 Task: Search one way flight ticket for 2 adults, 4 children and 1 infant on lap in business from Portland: Portland International Jetport to Indianapolis: Indianapolis International Airport on 8-5-2023. Choice of flights is Delta. Price is upto 88000. Outbound departure time preference is 13:00.
Action: Mouse moved to (330, 294)
Screenshot: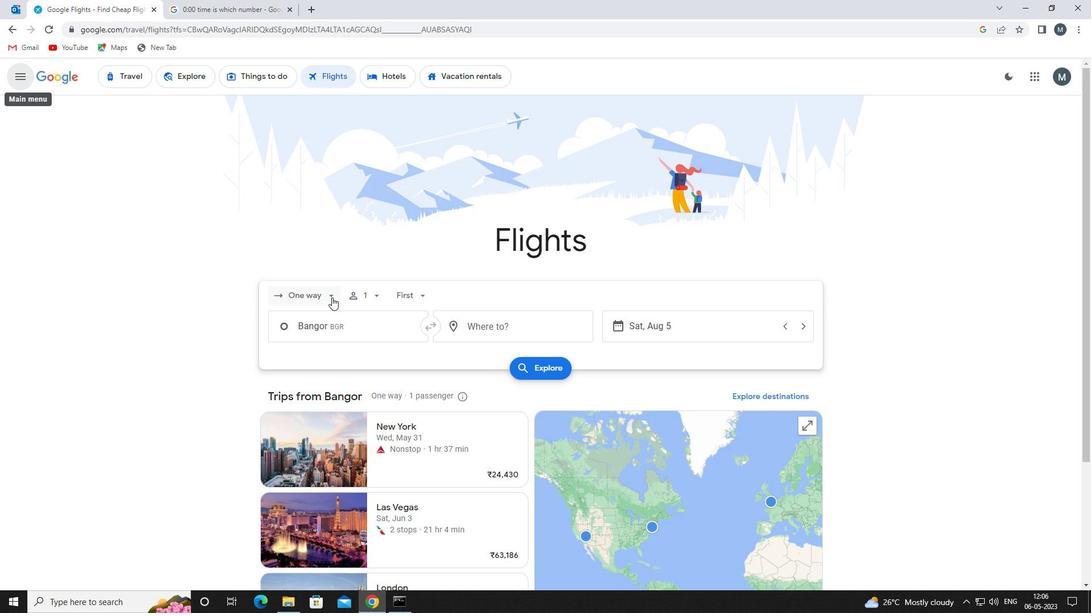 
Action: Mouse pressed left at (330, 294)
Screenshot: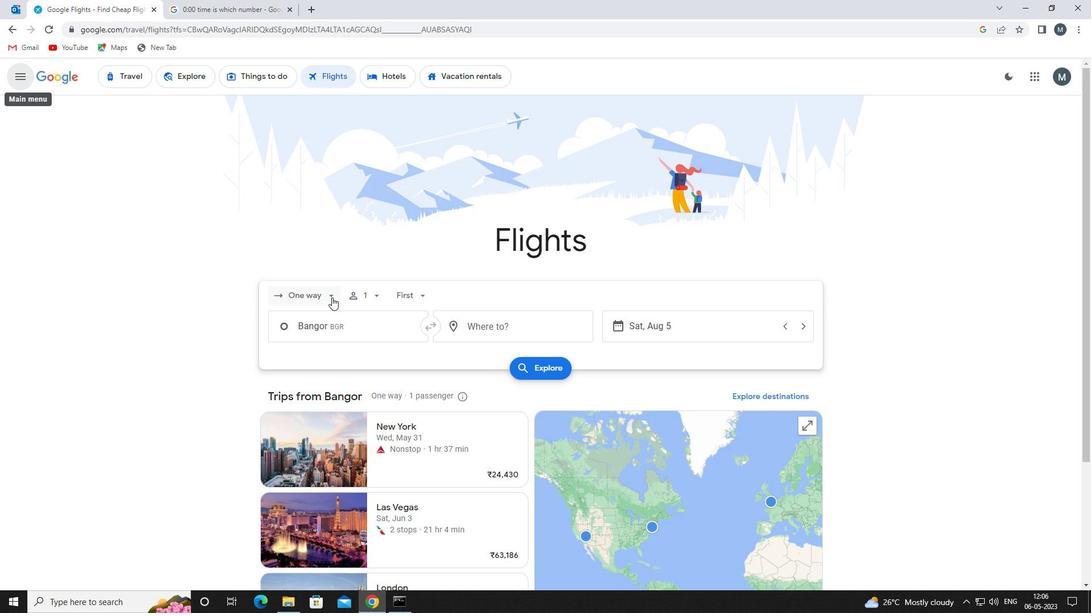 
Action: Mouse moved to (327, 347)
Screenshot: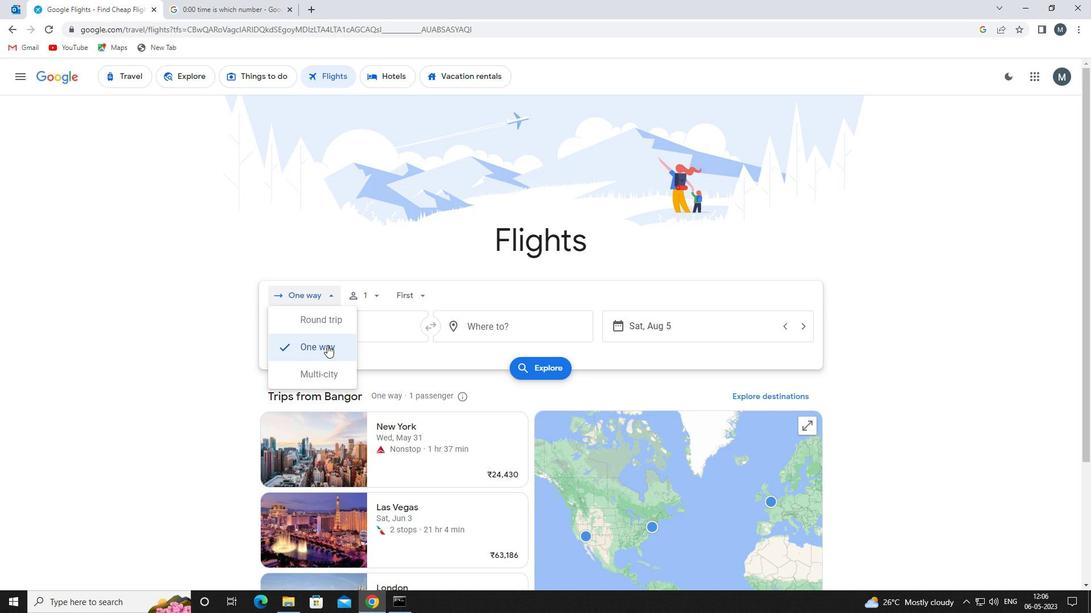
Action: Mouse pressed left at (327, 347)
Screenshot: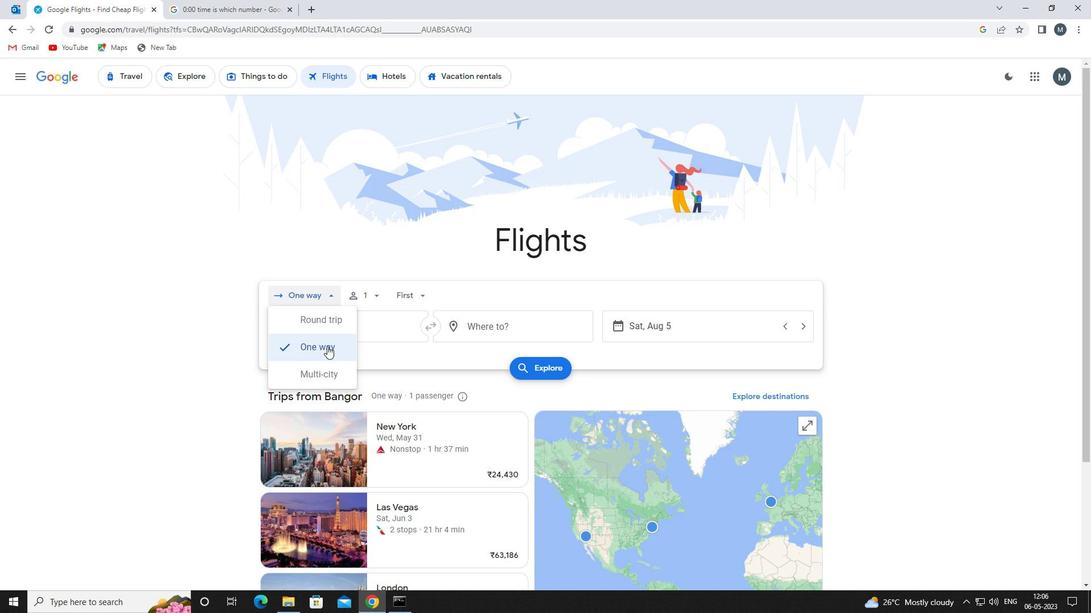 
Action: Mouse moved to (375, 301)
Screenshot: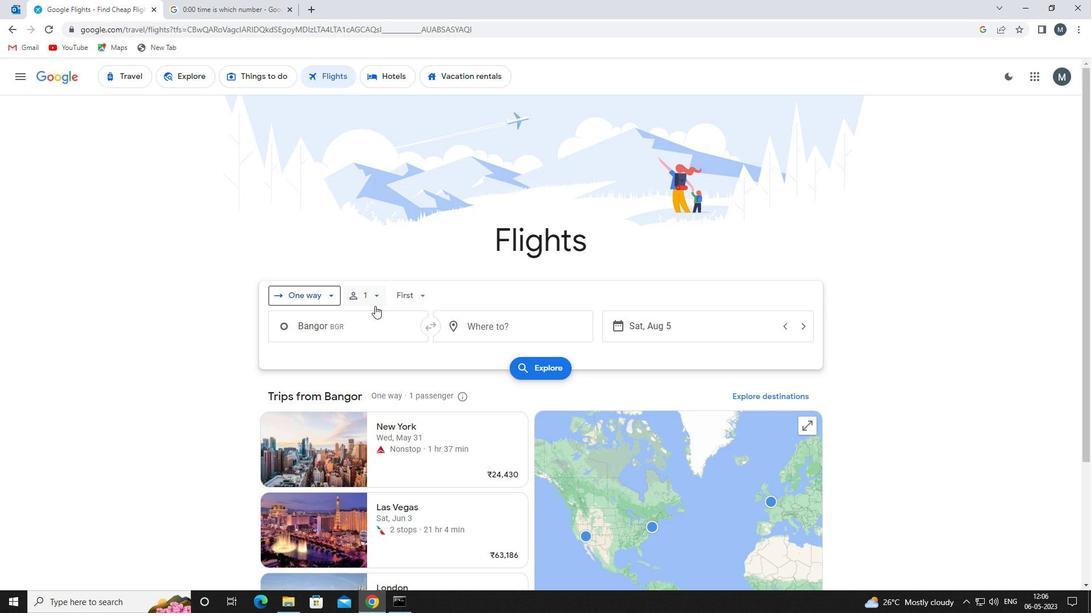 
Action: Mouse pressed left at (375, 301)
Screenshot: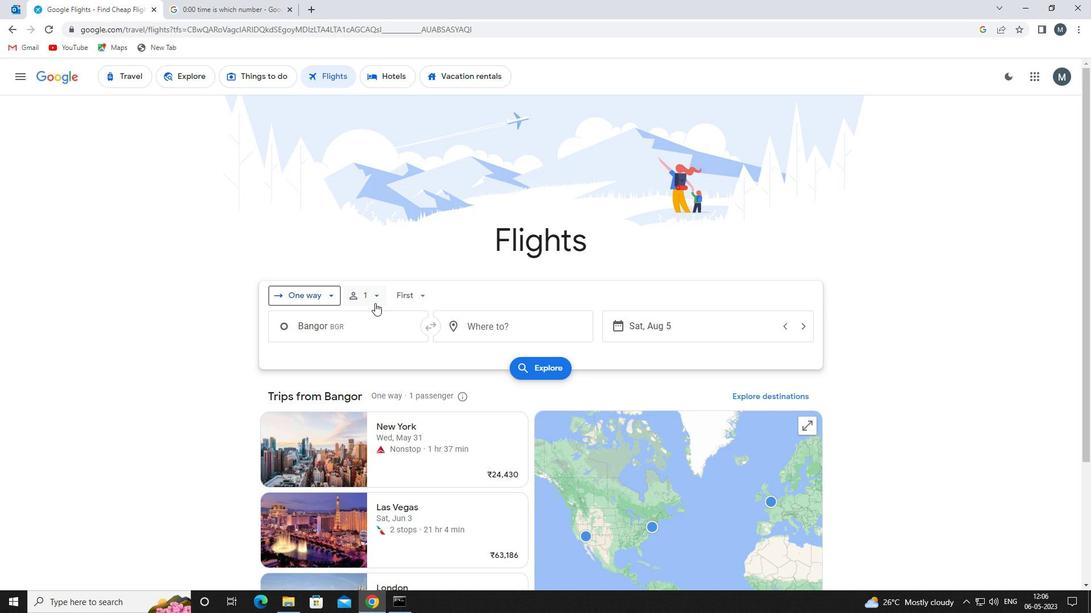
Action: Mouse moved to (466, 324)
Screenshot: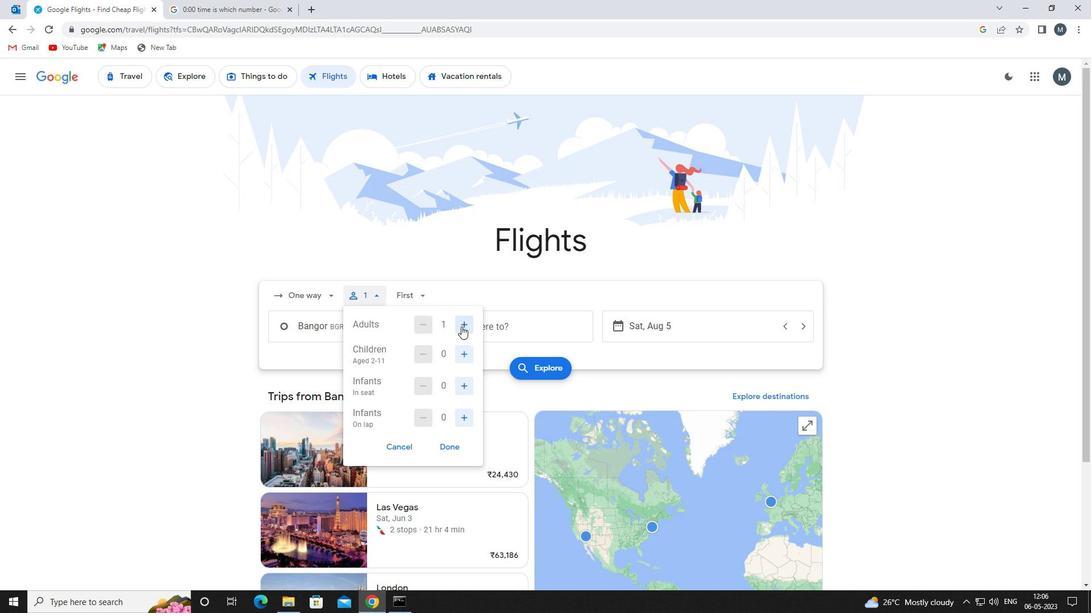 
Action: Mouse pressed left at (466, 324)
Screenshot: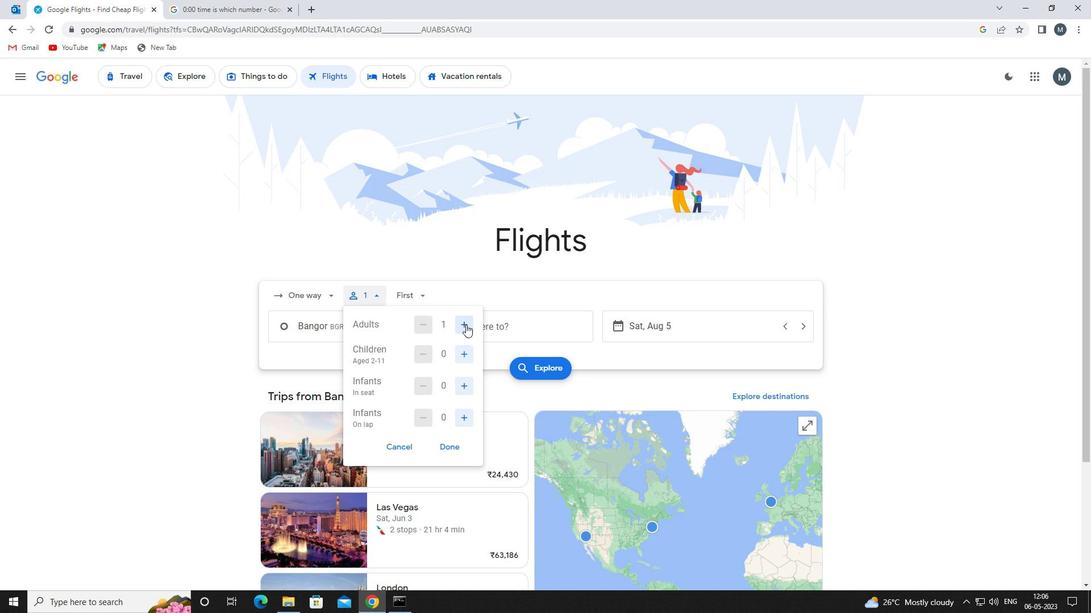 
Action: Mouse moved to (465, 355)
Screenshot: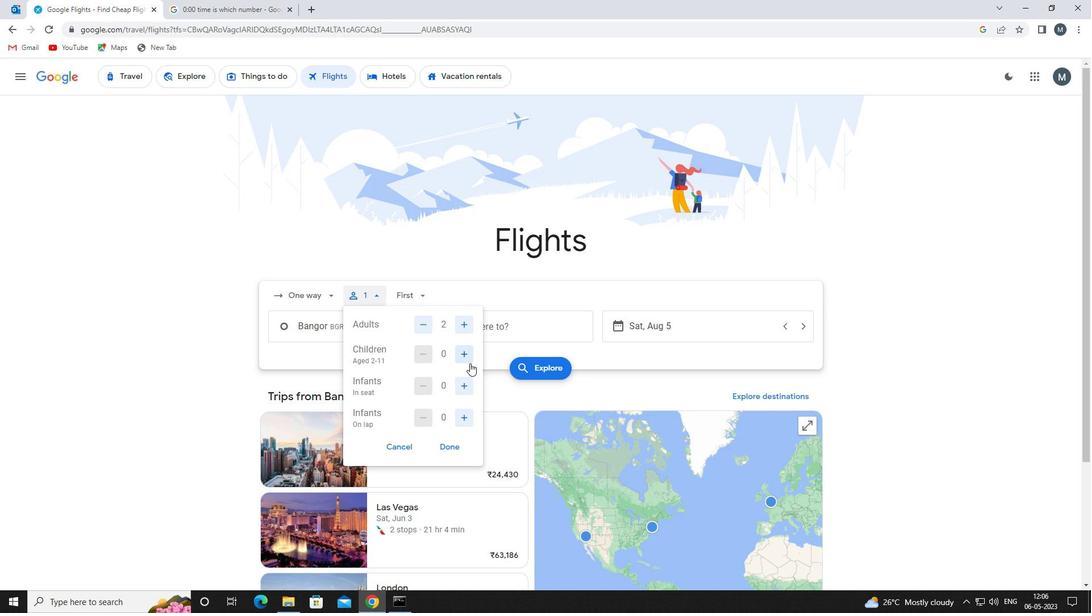
Action: Mouse pressed left at (465, 355)
Screenshot: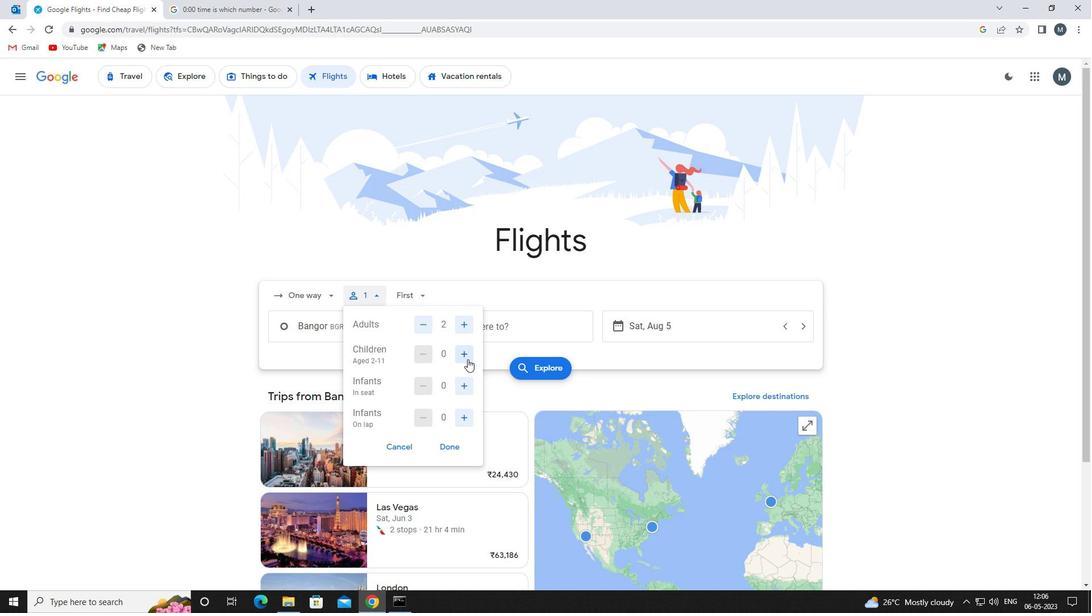 
Action: Mouse pressed left at (465, 355)
Screenshot: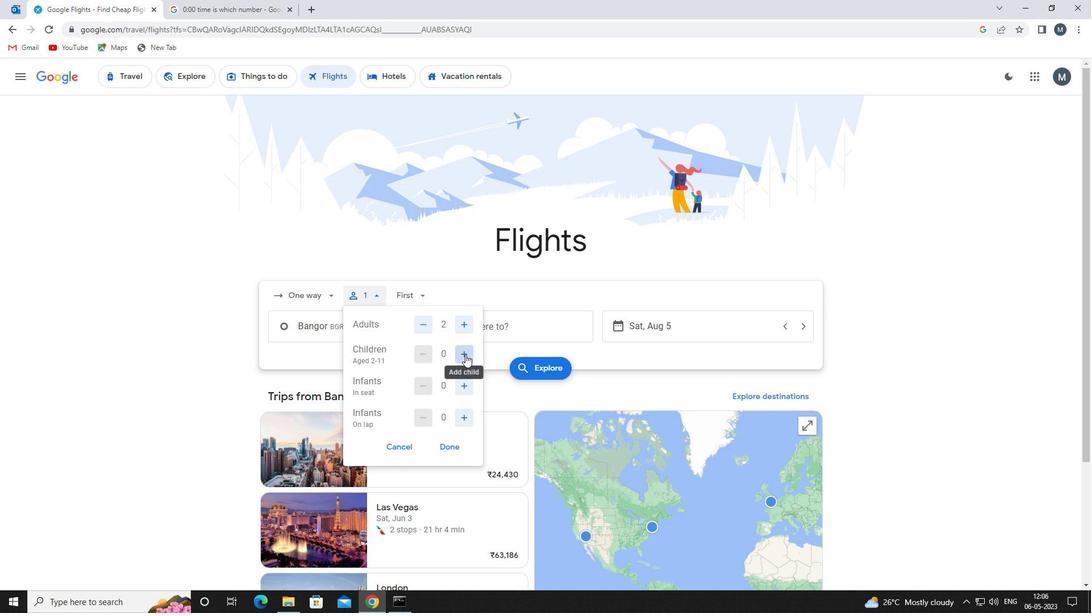 
Action: Mouse pressed left at (465, 355)
Screenshot: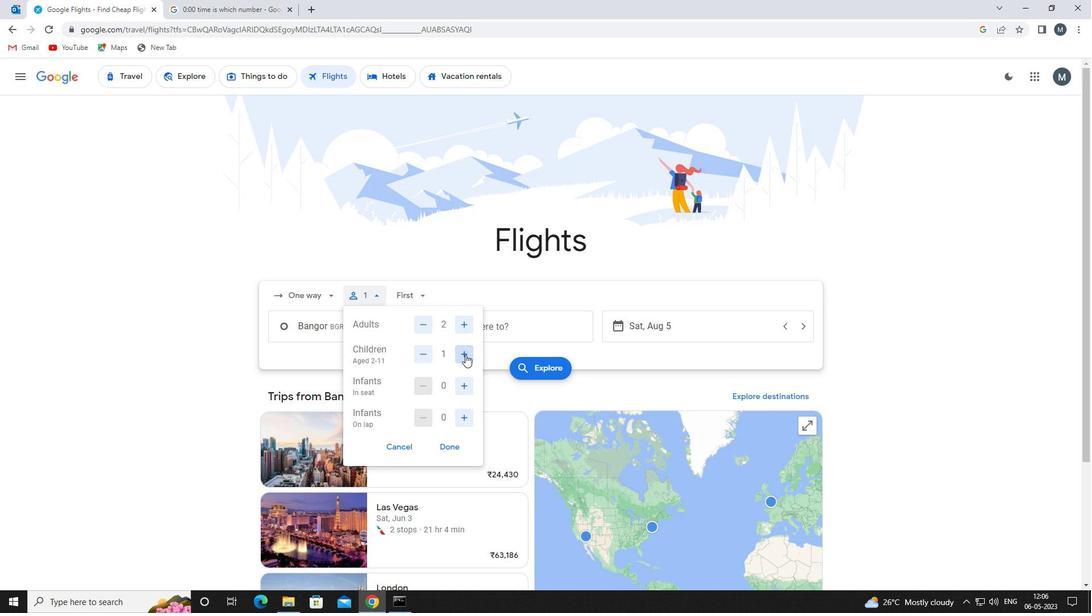 
Action: Mouse pressed left at (465, 355)
Screenshot: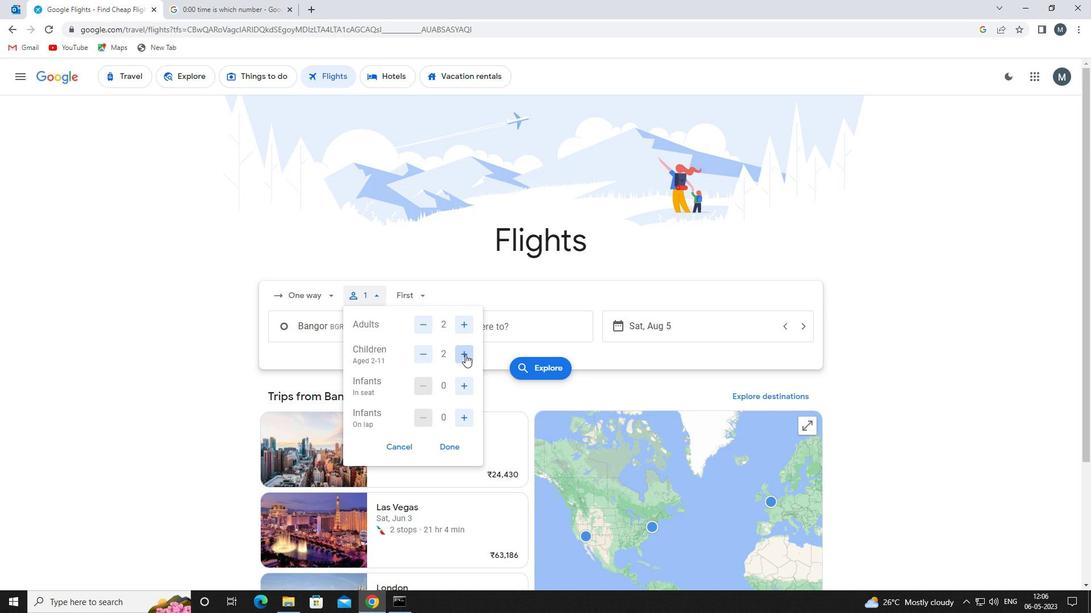 
Action: Mouse moved to (460, 418)
Screenshot: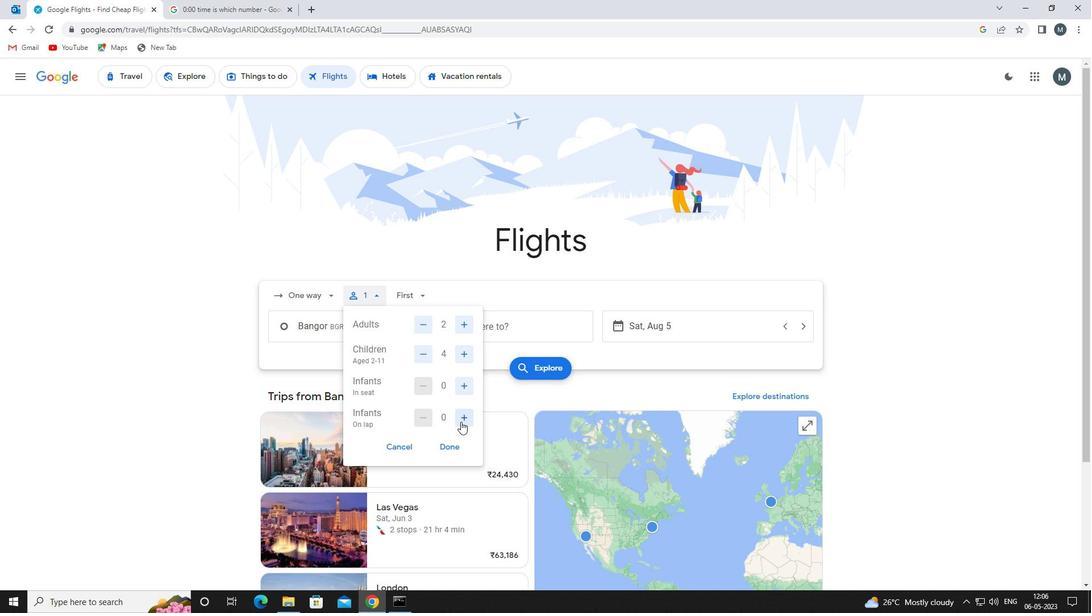 
Action: Mouse pressed left at (460, 418)
Screenshot: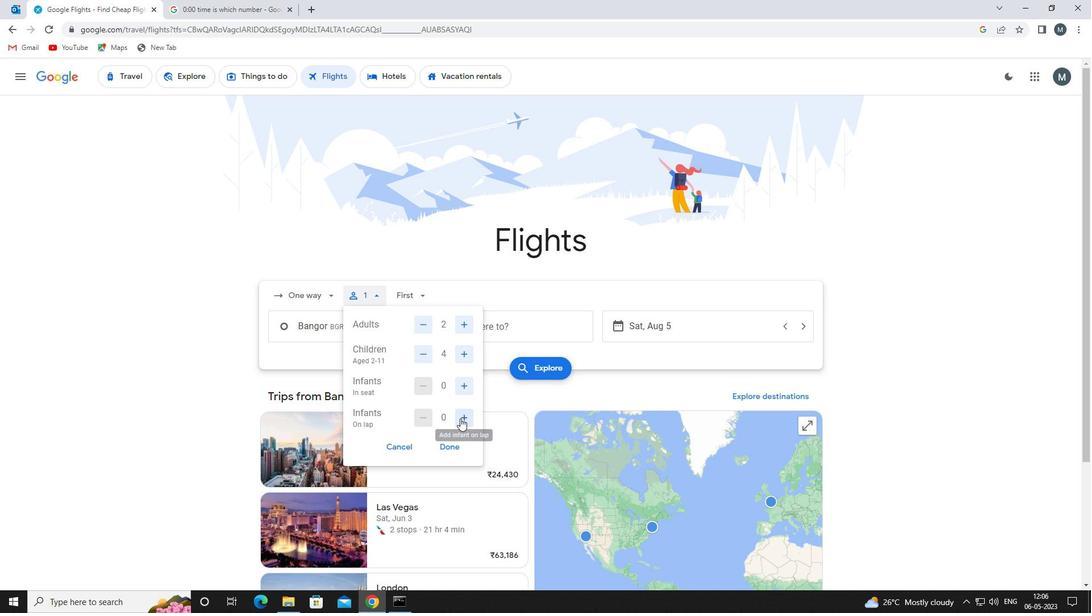 
Action: Mouse moved to (454, 451)
Screenshot: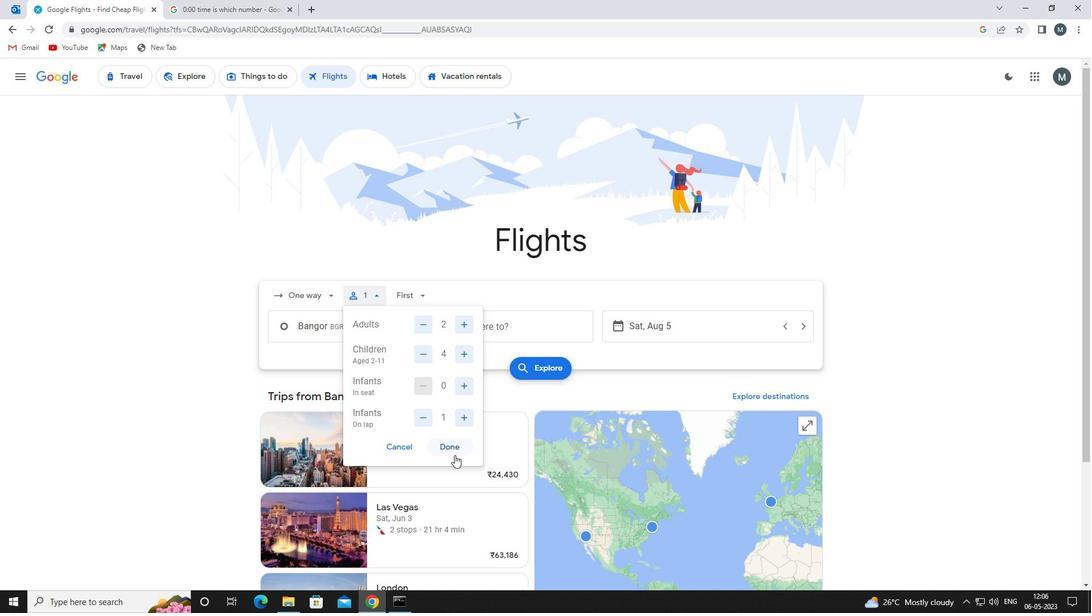 
Action: Mouse pressed left at (454, 451)
Screenshot: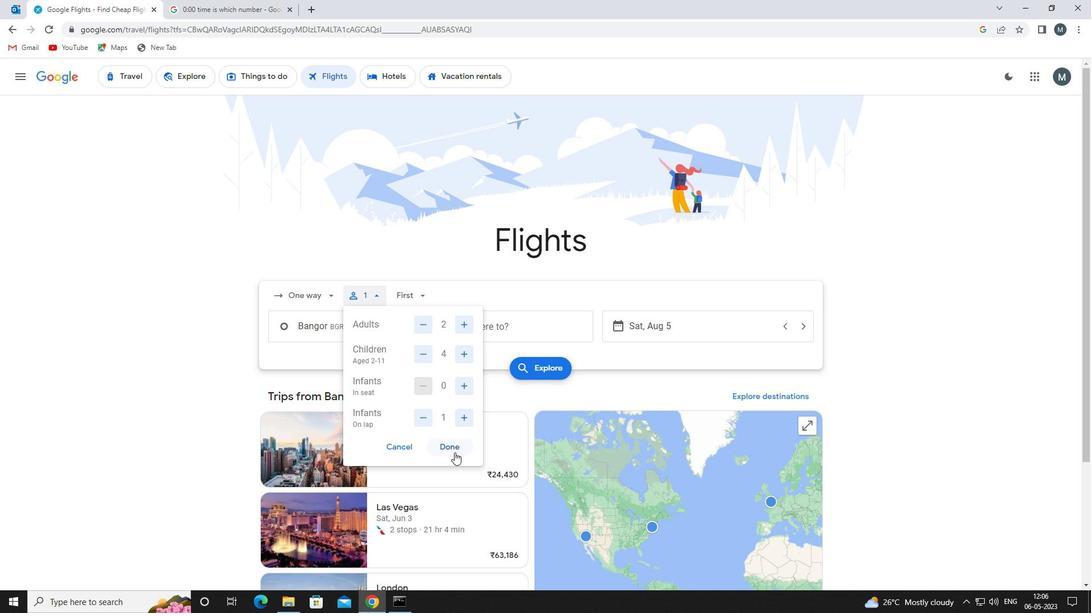 
Action: Mouse moved to (416, 298)
Screenshot: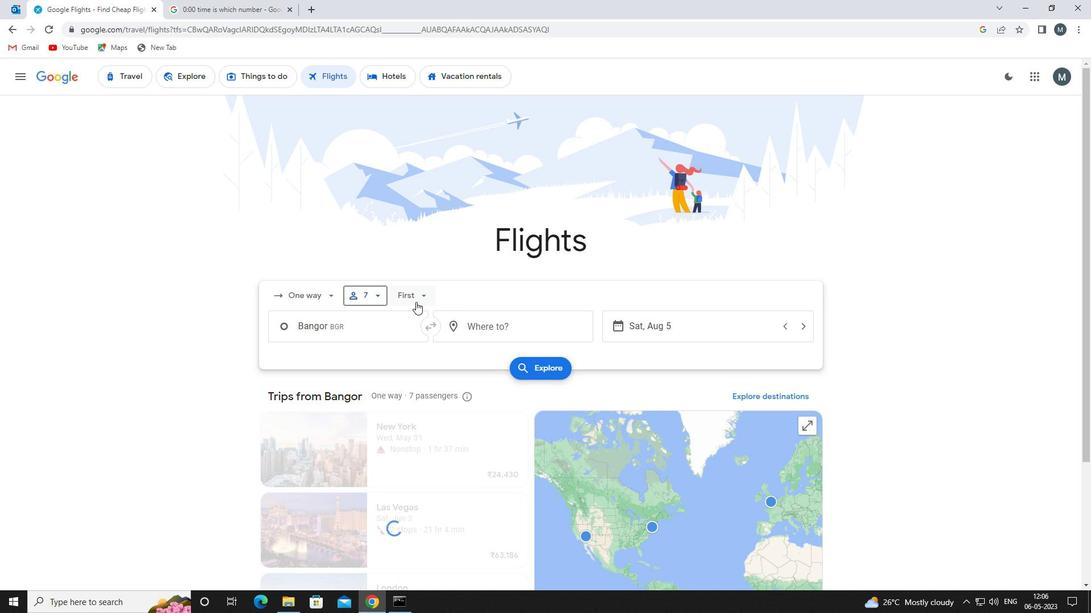 
Action: Mouse pressed left at (416, 298)
Screenshot: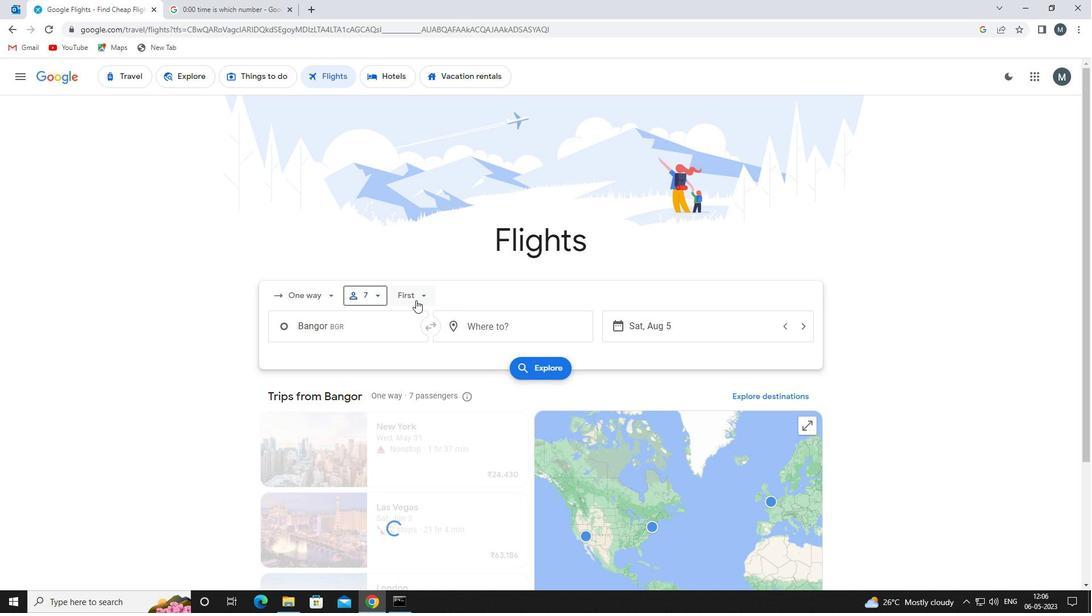 
Action: Mouse moved to (439, 375)
Screenshot: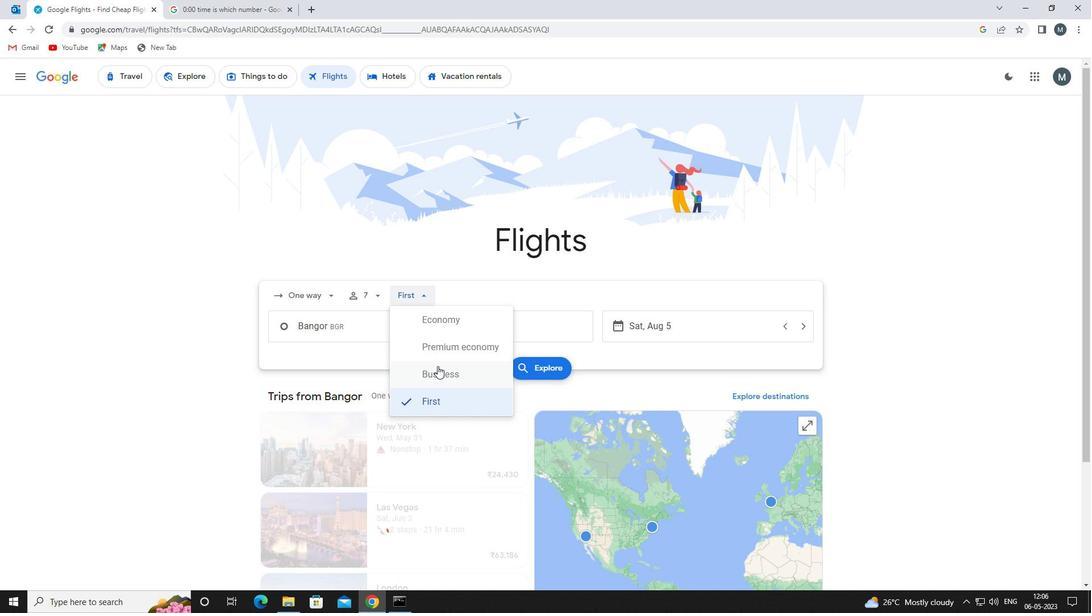 
Action: Mouse pressed left at (439, 375)
Screenshot: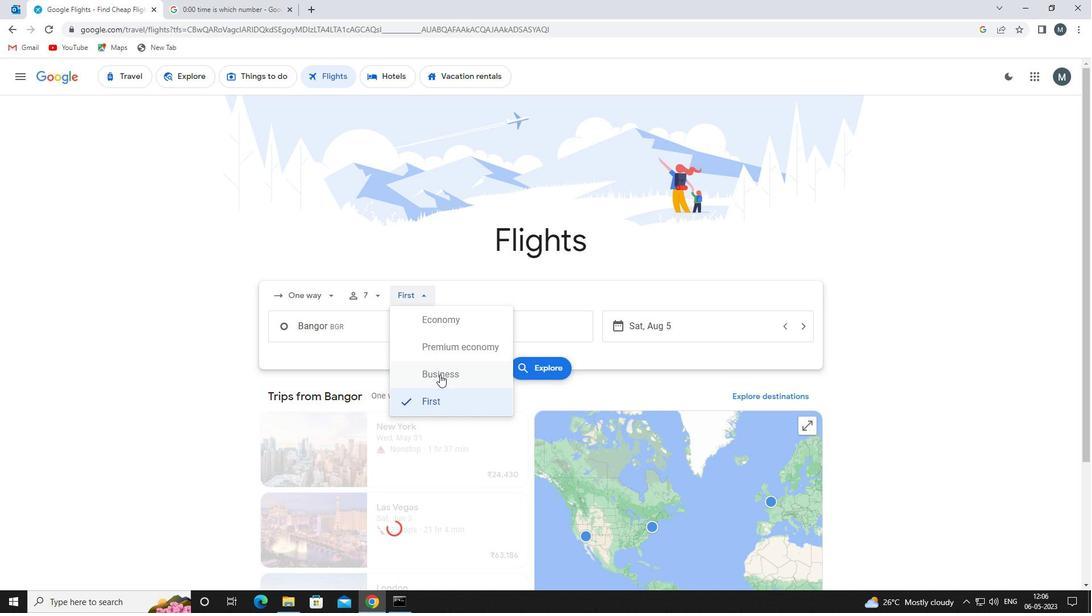
Action: Mouse moved to (375, 330)
Screenshot: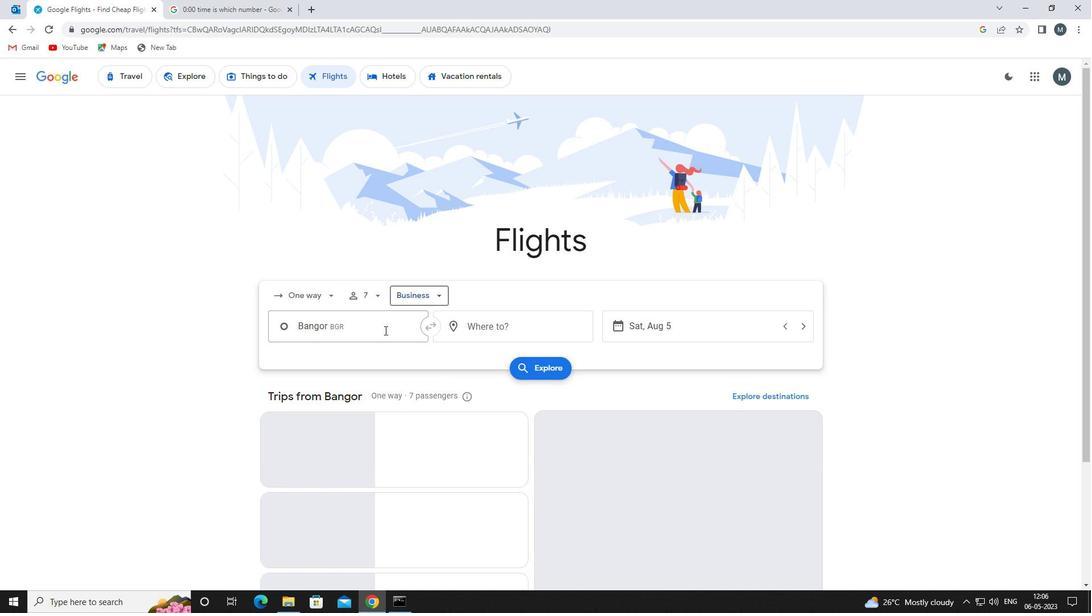 
Action: Mouse pressed left at (375, 330)
Screenshot: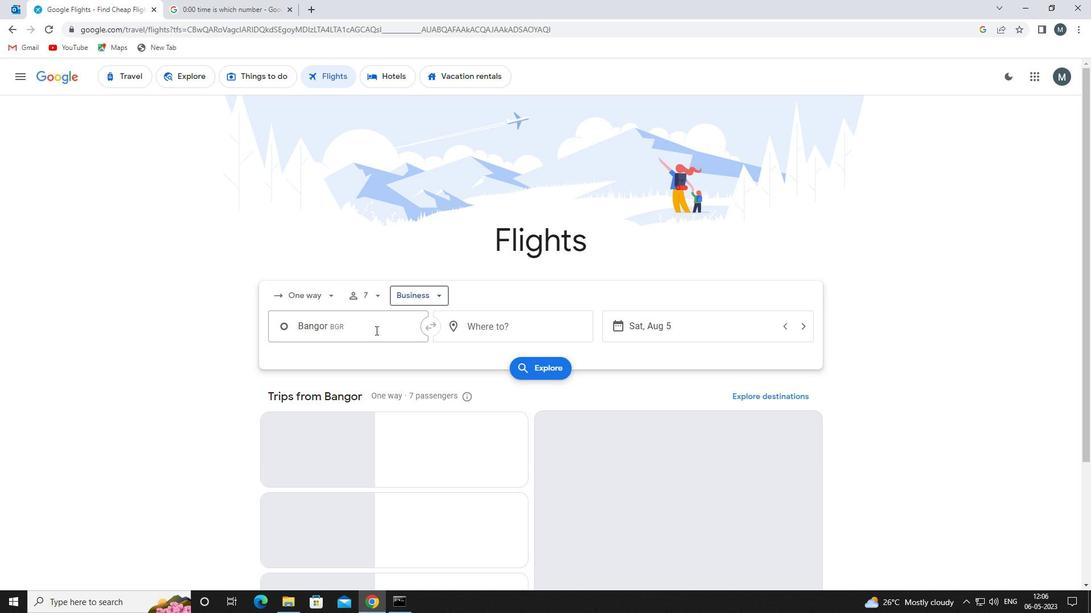 
Action: Mouse moved to (375, 331)
Screenshot: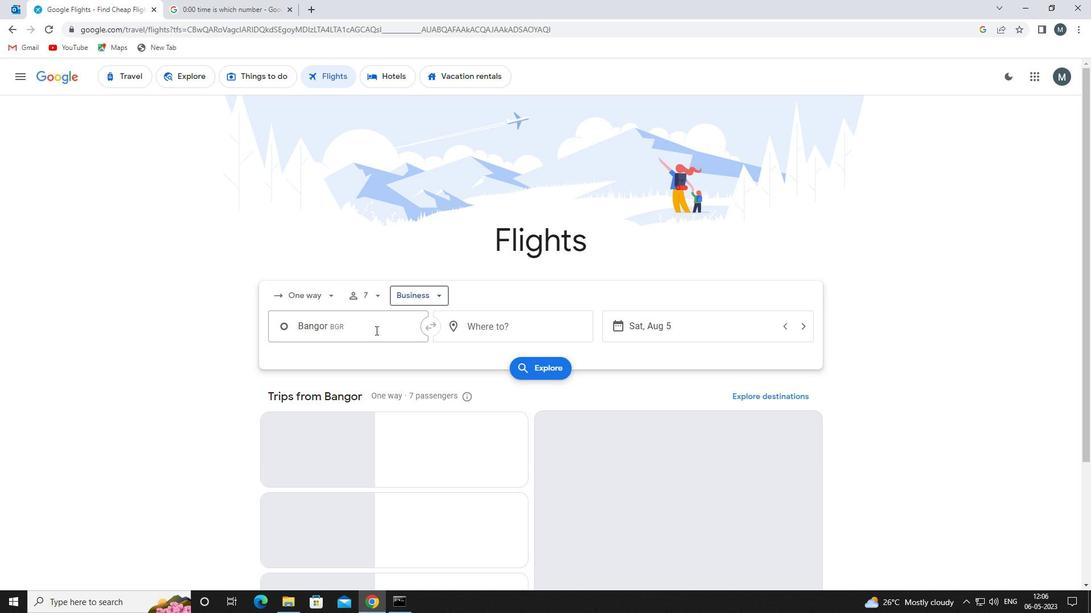 
Action: Key pressed portland<Key.space>interna
Screenshot: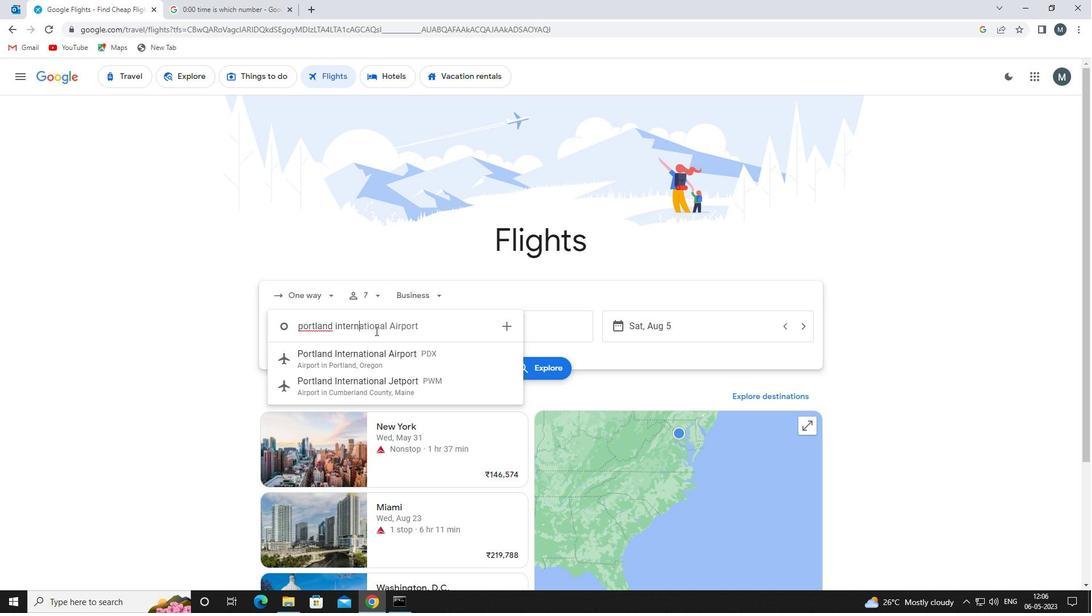 
Action: Mouse moved to (392, 362)
Screenshot: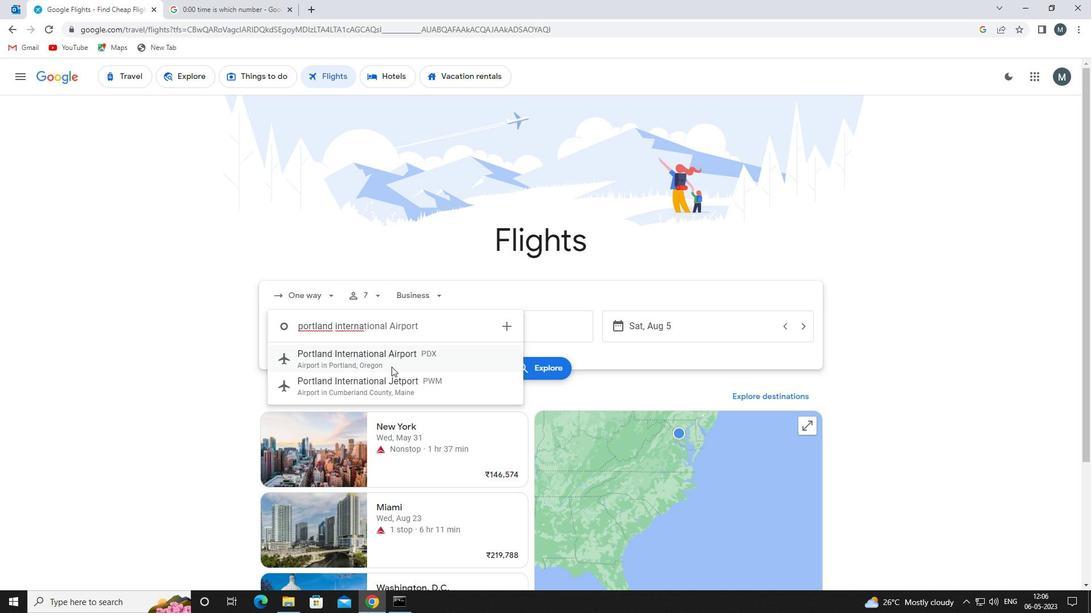 
Action: Mouse pressed left at (392, 362)
Screenshot: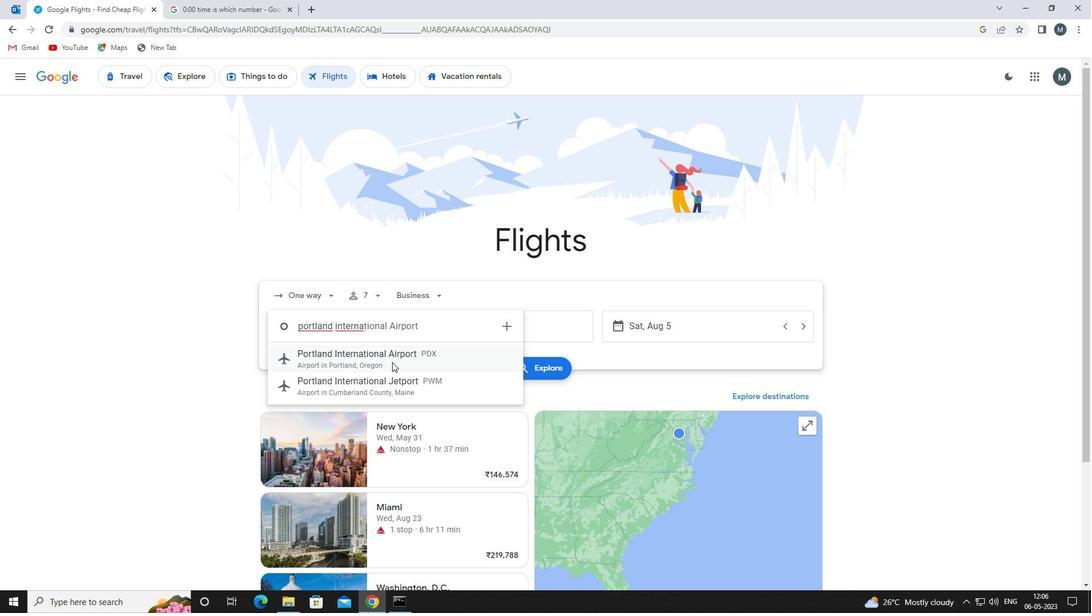 
Action: Mouse moved to (508, 322)
Screenshot: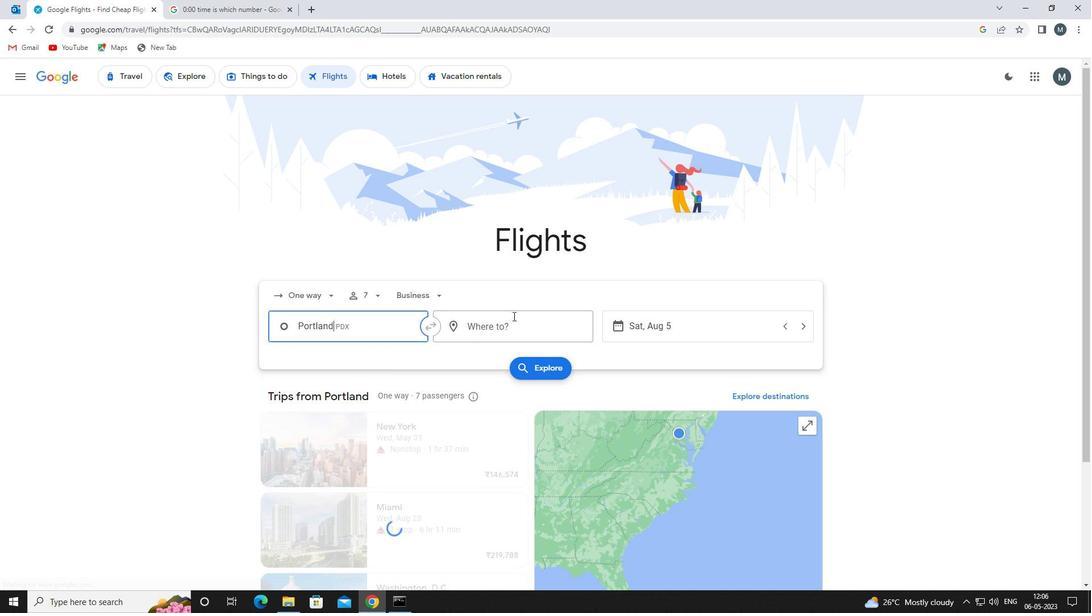 
Action: Mouse pressed left at (508, 322)
Screenshot: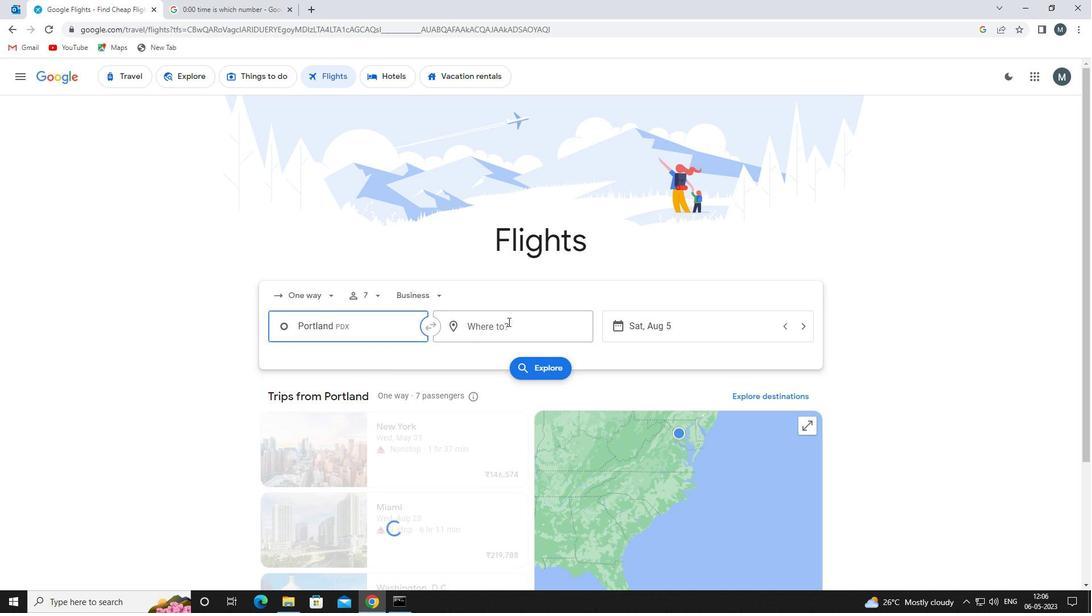 
Action: Mouse moved to (505, 323)
Screenshot: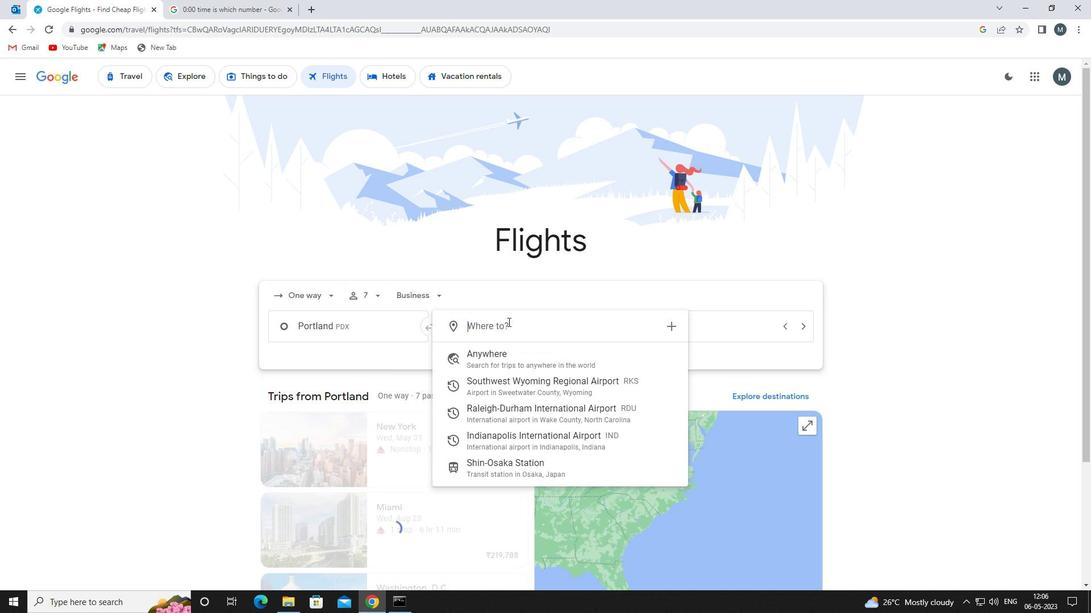 
Action: Key pressed indiana<Key.space><Key.backspace>polis<Key.space>in
Screenshot: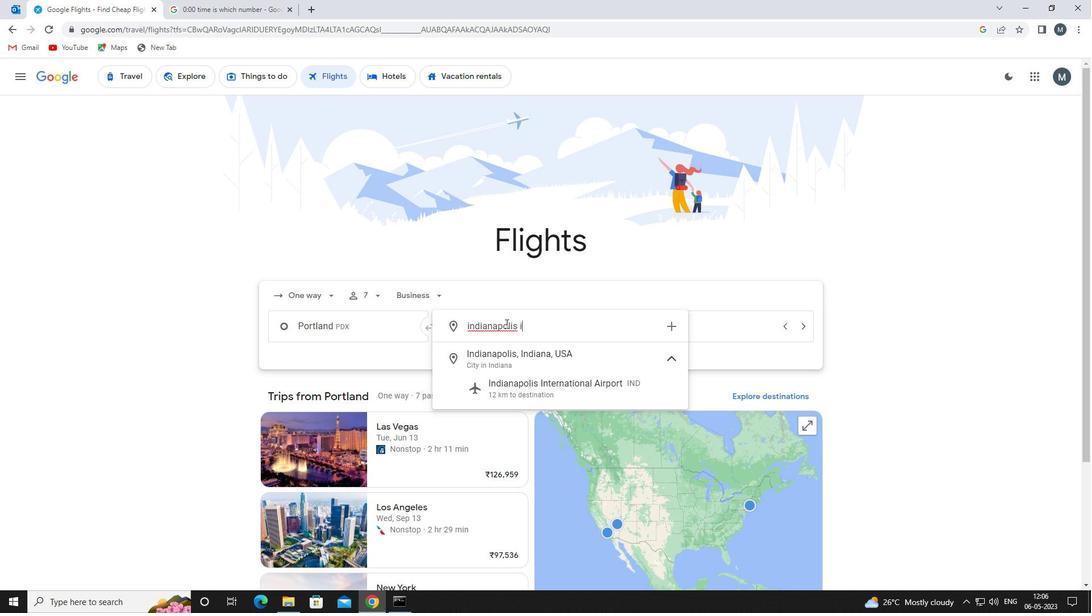 
Action: Mouse moved to (522, 391)
Screenshot: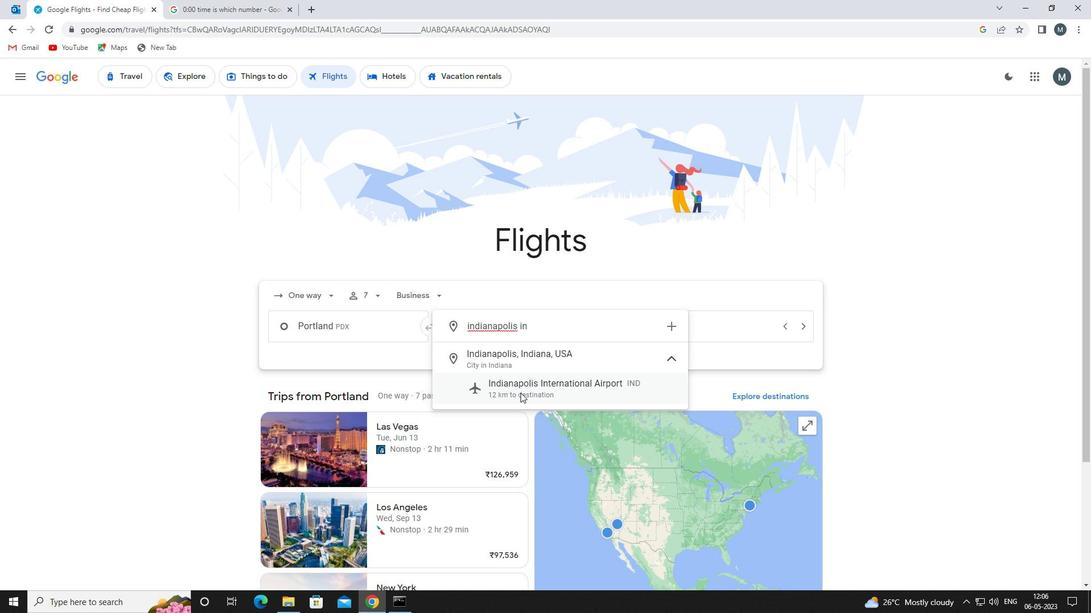 
Action: Mouse pressed left at (522, 391)
Screenshot: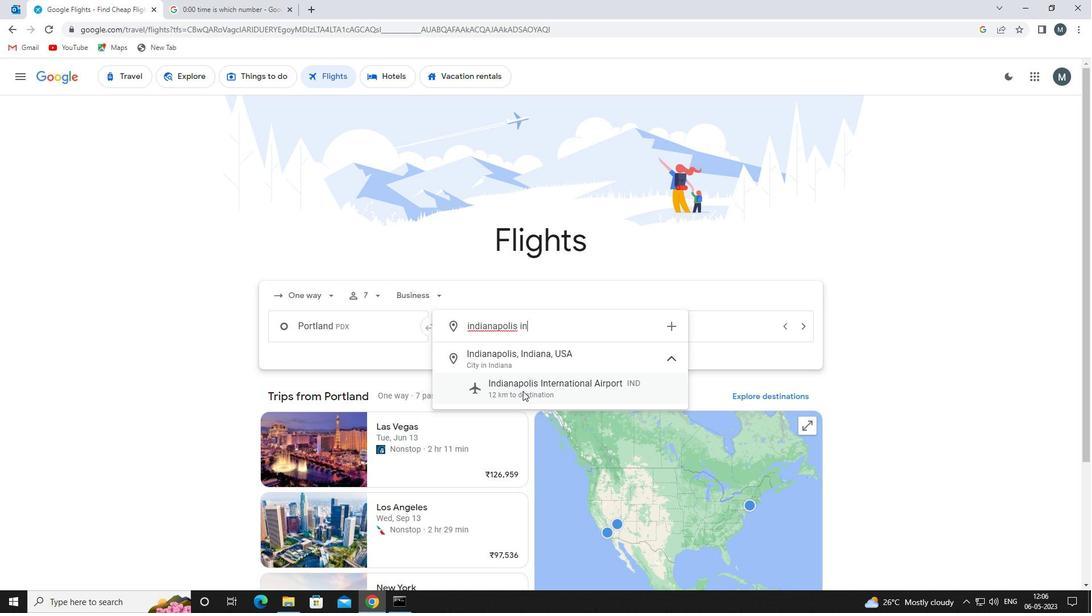 
Action: Mouse moved to (661, 328)
Screenshot: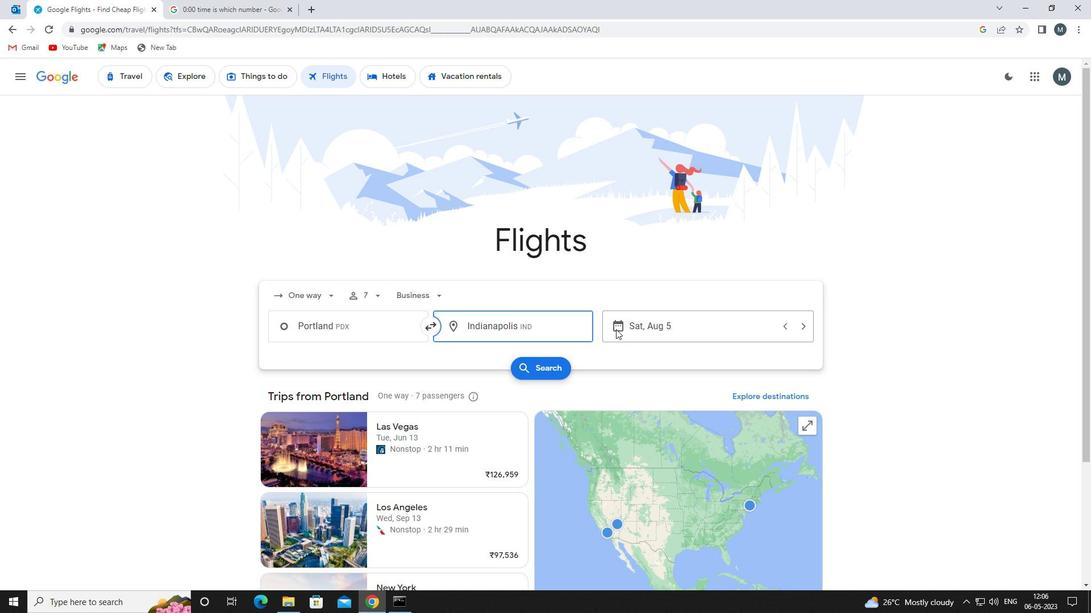 
Action: Mouse pressed left at (661, 328)
Screenshot: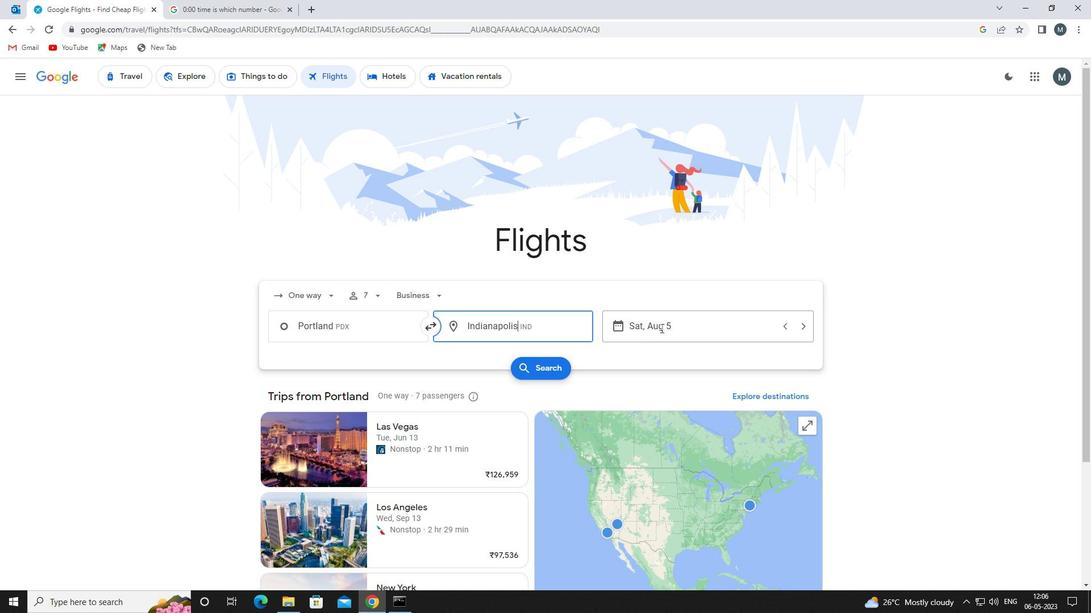 
Action: Mouse moved to (575, 381)
Screenshot: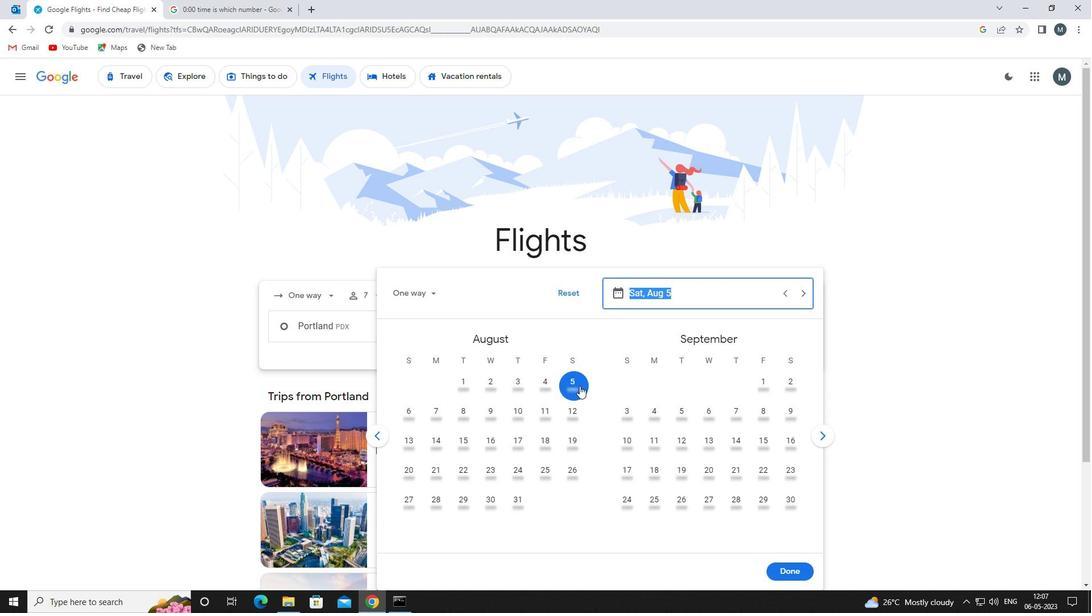 
Action: Mouse pressed left at (575, 381)
Screenshot: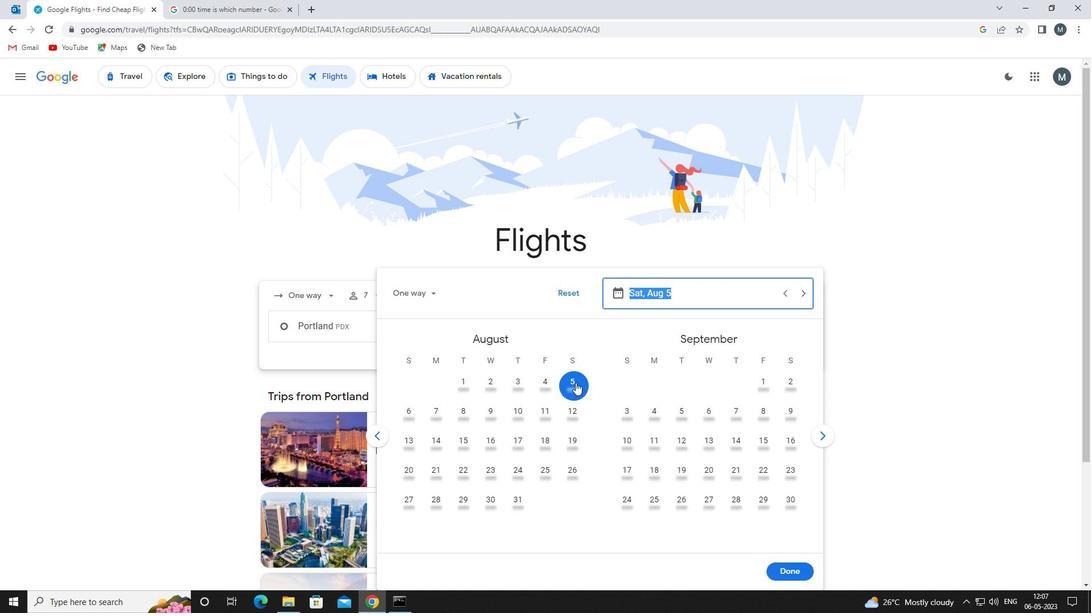 
Action: Mouse moved to (778, 570)
Screenshot: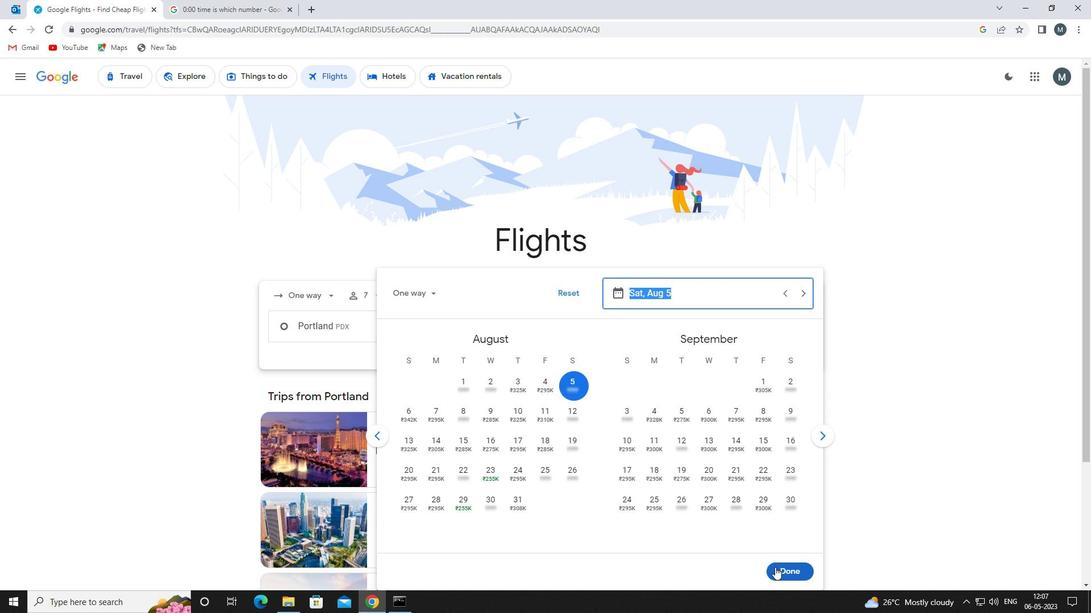 
Action: Mouse pressed left at (778, 570)
Screenshot: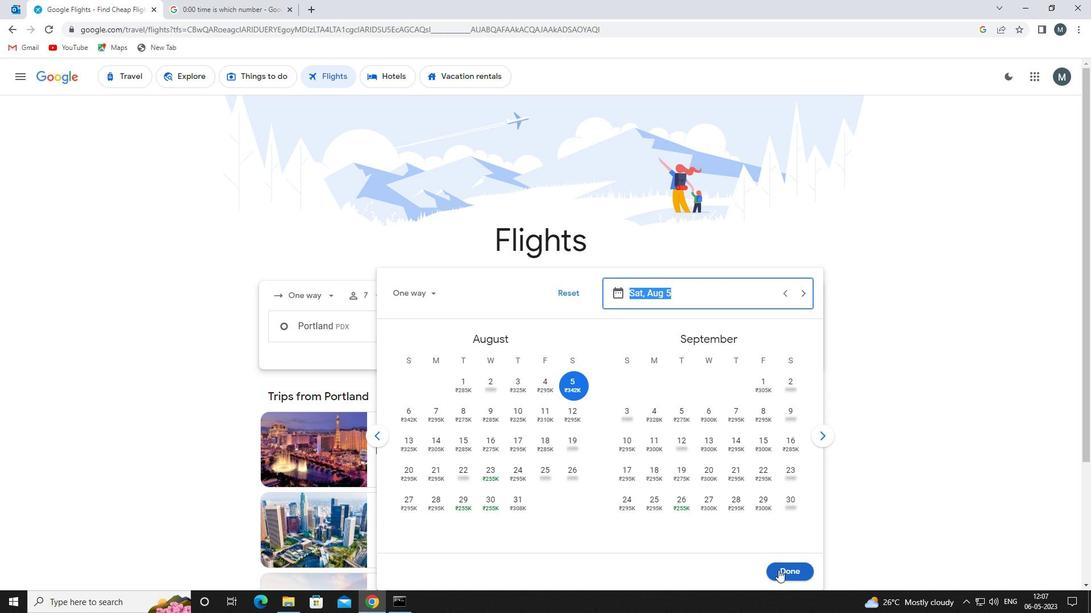 
Action: Mouse moved to (533, 363)
Screenshot: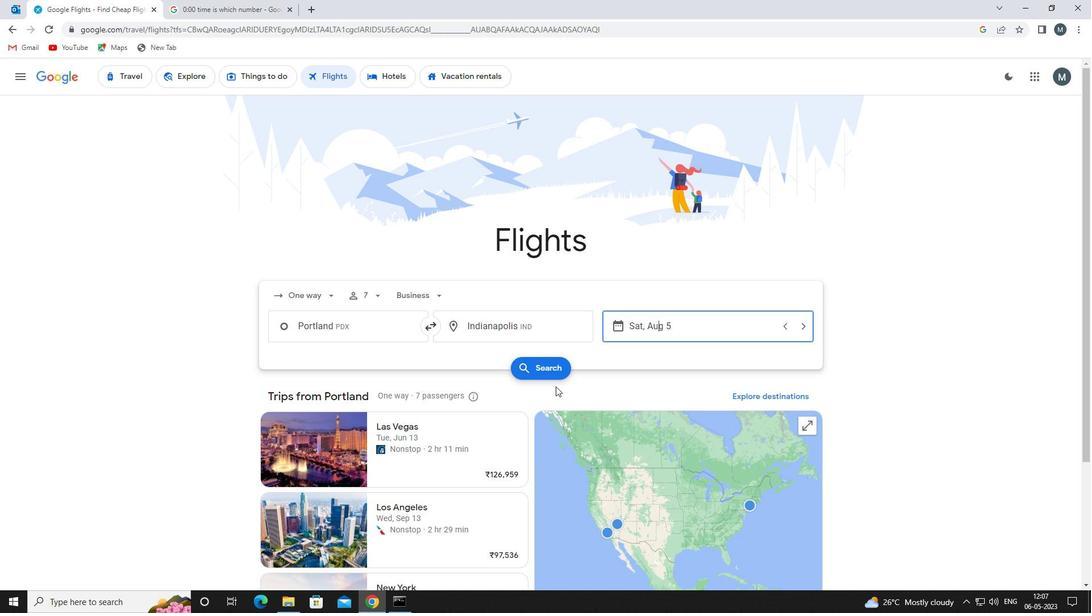 
Action: Mouse pressed left at (533, 363)
Screenshot: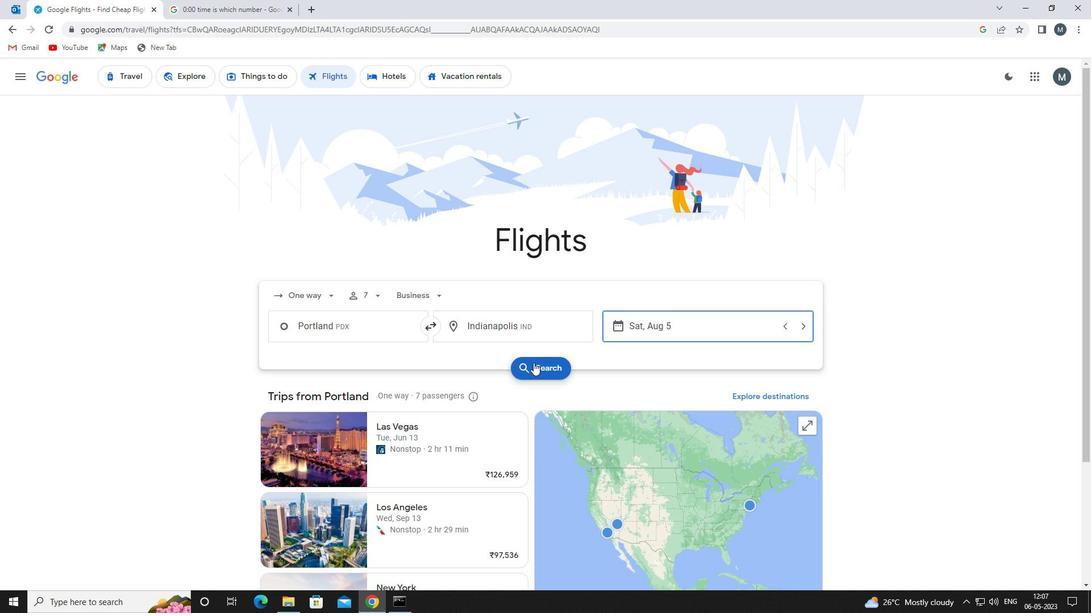
Action: Mouse moved to (277, 180)
Screenshot: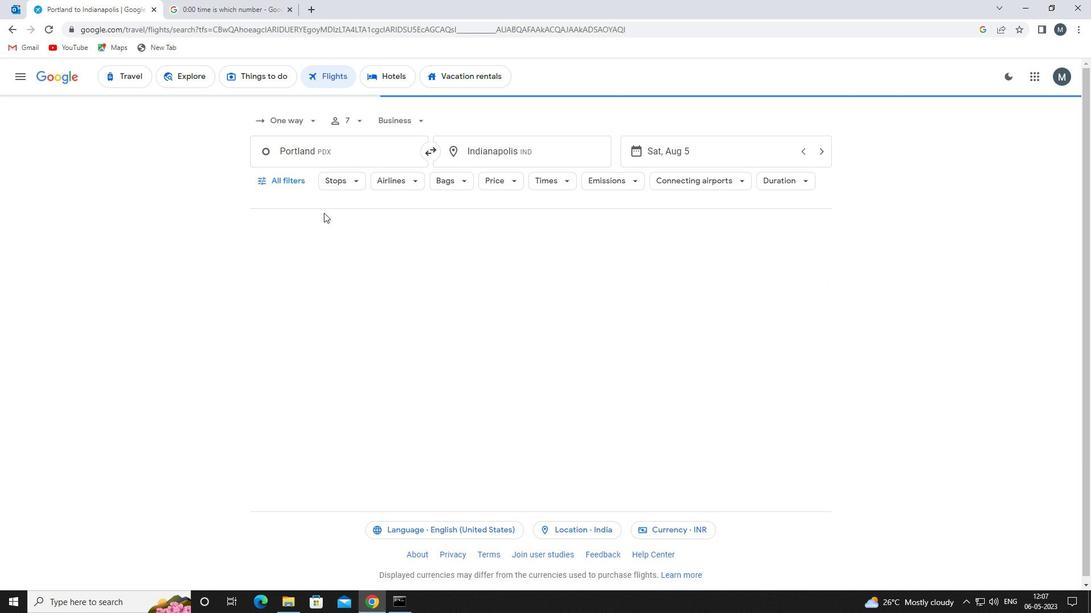 
Action: Mouse pressed left at (277, 180)
Screenshot: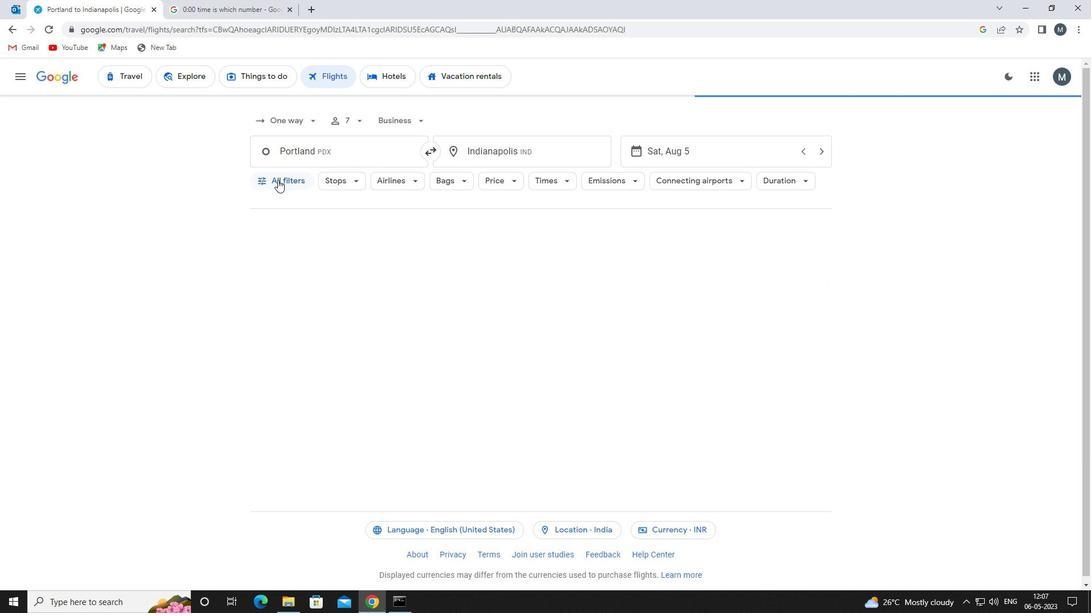 
Action: Mouse moved to (325, 258)
Screenshot: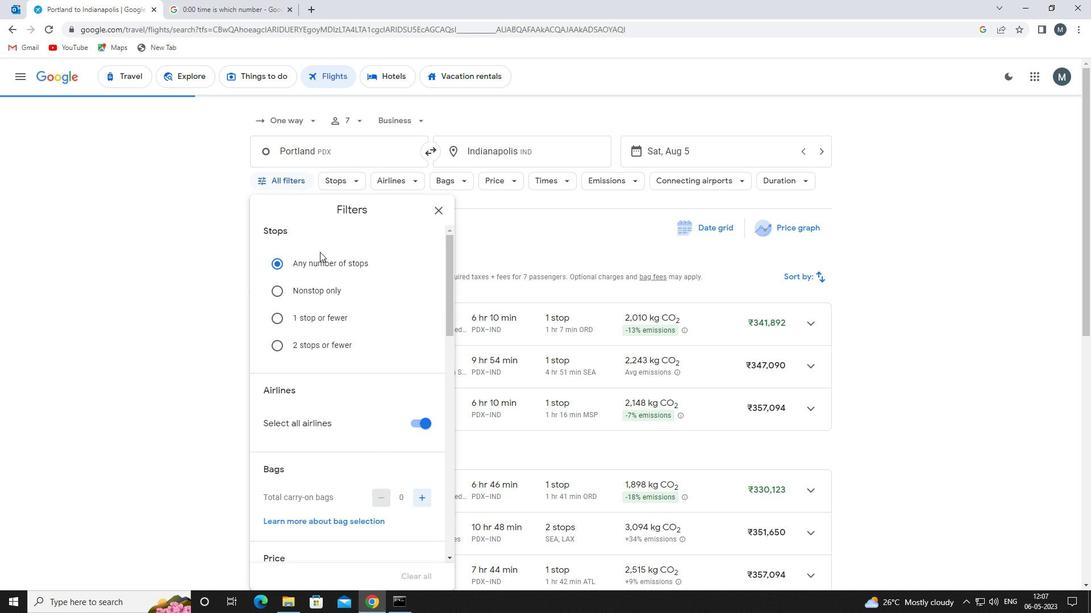 
Action: Mouse scrolled (325, 258) with delta (0, 0)
Screenshot: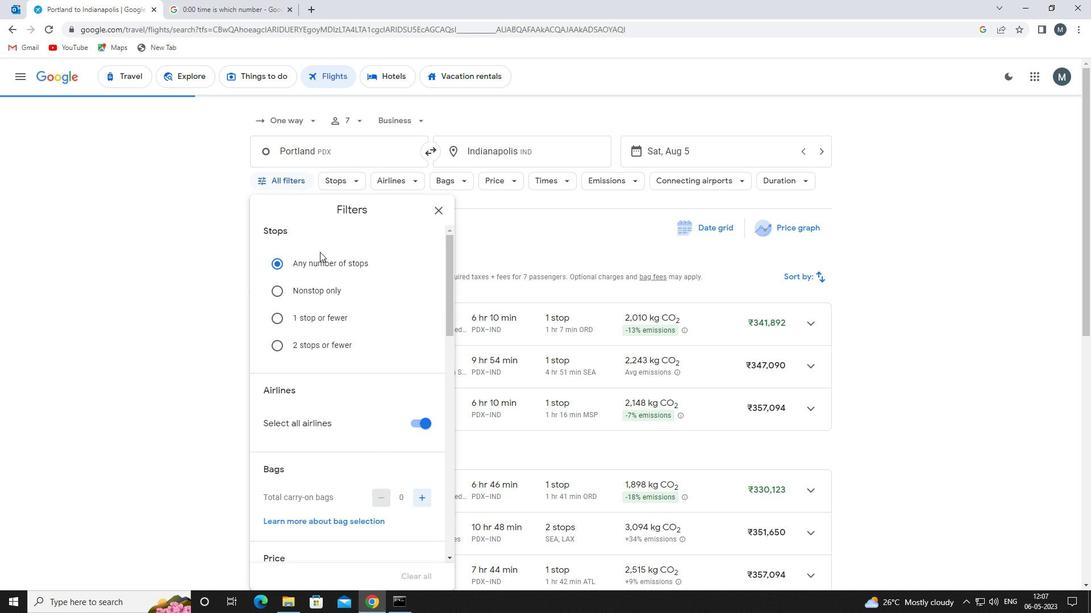 
Action: Mouse moved to (325, 260)
Screenshot: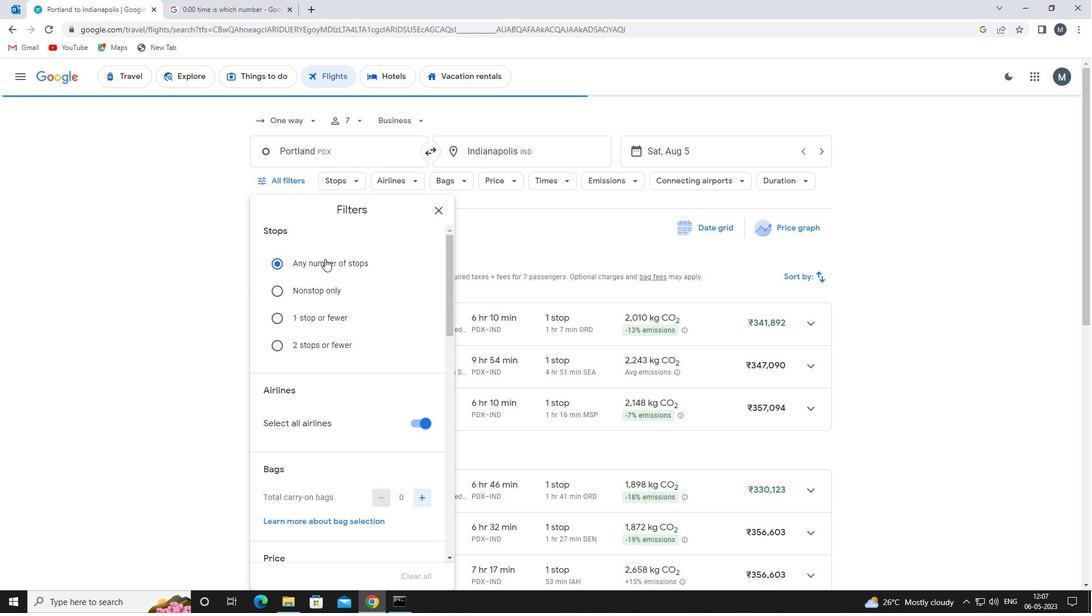 
Action: Mouse scrolled (325, 260) with delta (0, 0)
Screenshot: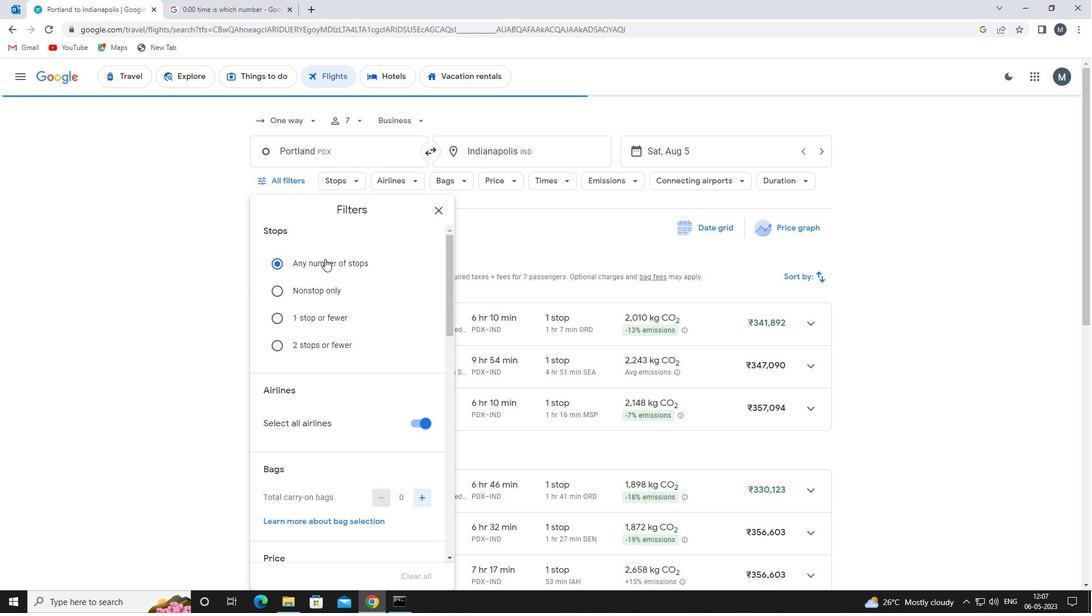 
Action: Mouse moved to (327, 272)
Screenshot: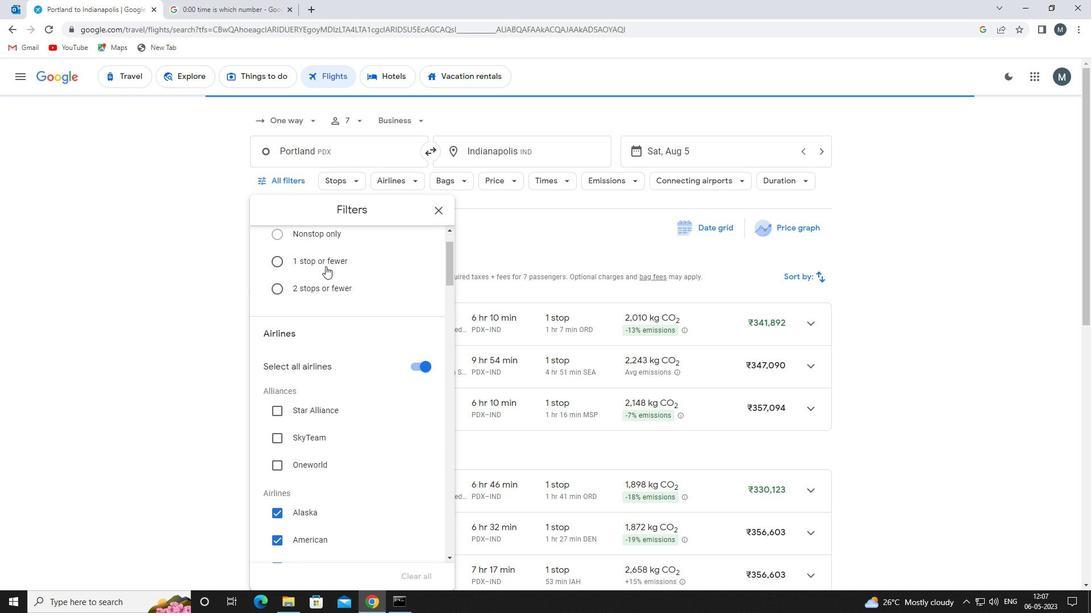 
Action: Mouse scrolled (327, 271) with delta (0, 0)
Screenshot: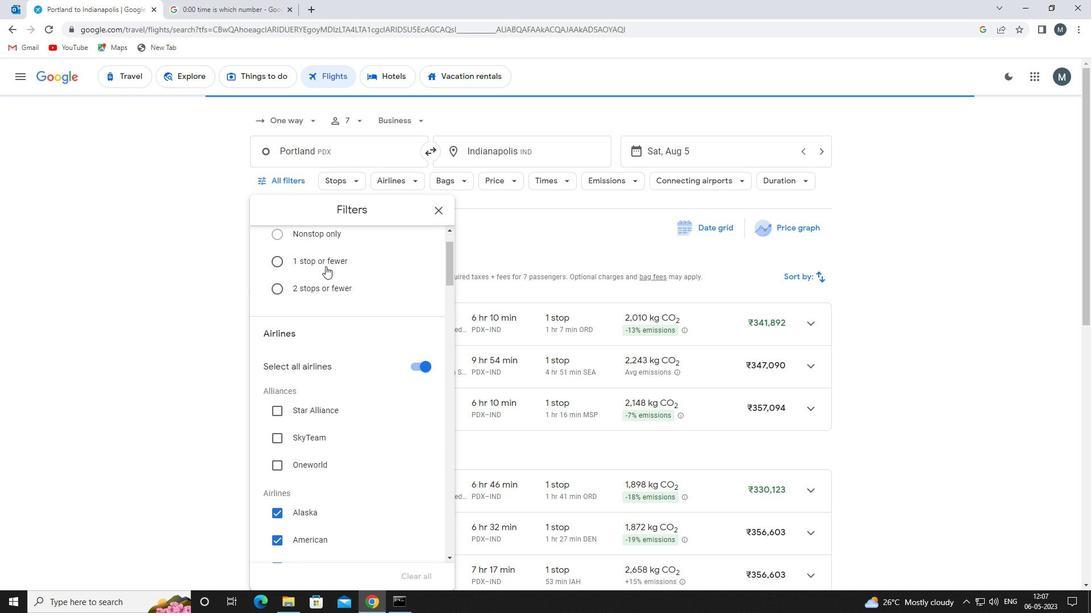 
Action: Mouse moved to (417, 248)
Screenshot: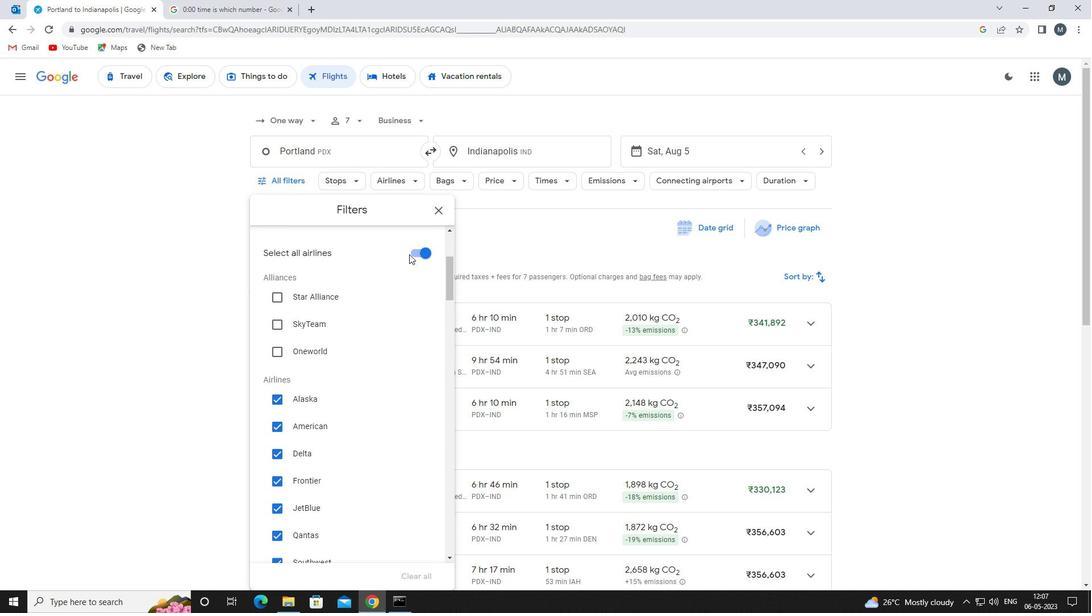 
Action: Mouse pressed left at (417, 248)
Screenshot: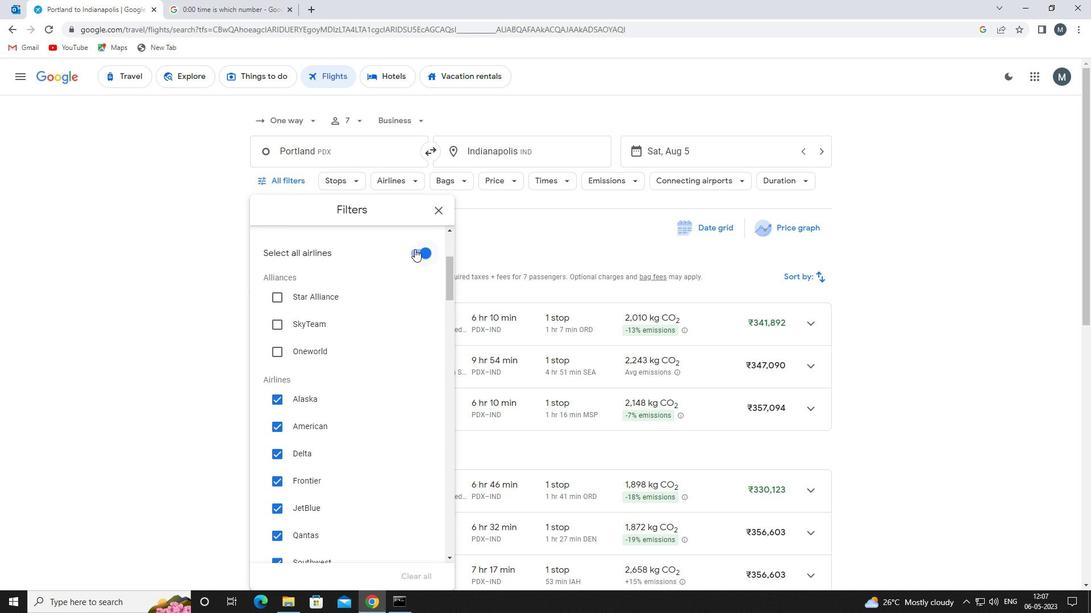 
Action: Mouse moved to (349, 373)
Screenshot: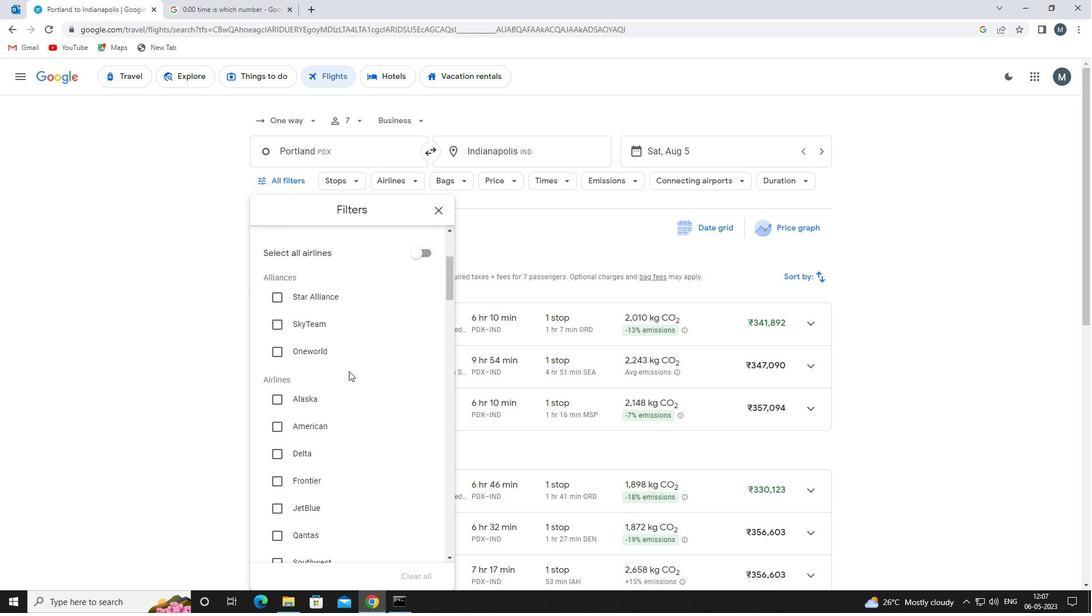 
Action: Mouse scrolled (349, 372) with delta (0, 0)
Screenshot: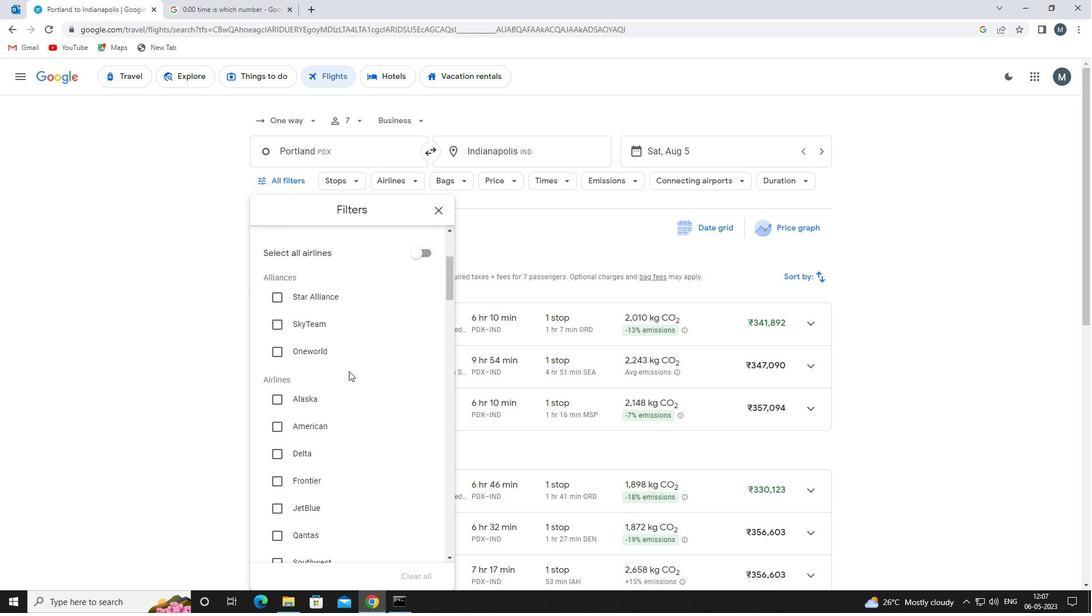
Action: Mouse moved to (350, 376)
Screenshot: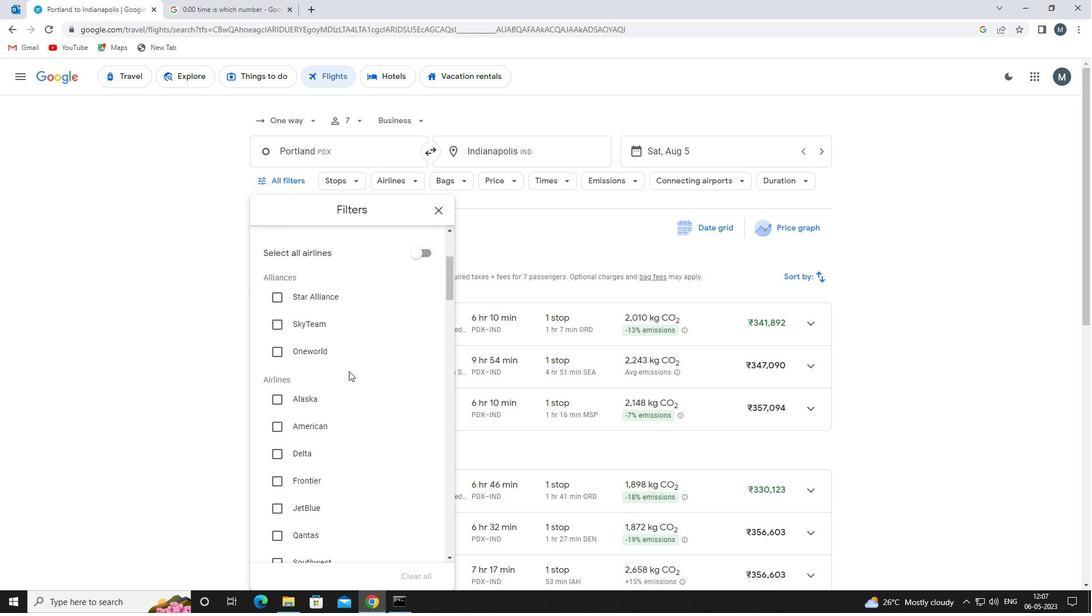 
Action: Mouse scrolled (350, 376) with delta (0, 0)
Screenshot: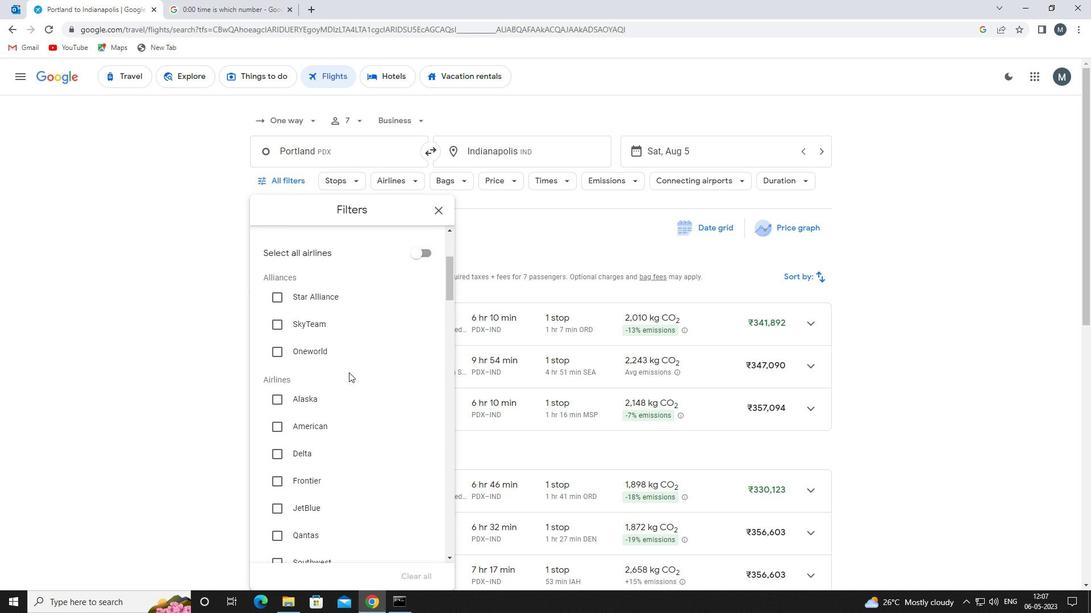 
Action: Mouse moved to (331, 344)
Screenshot: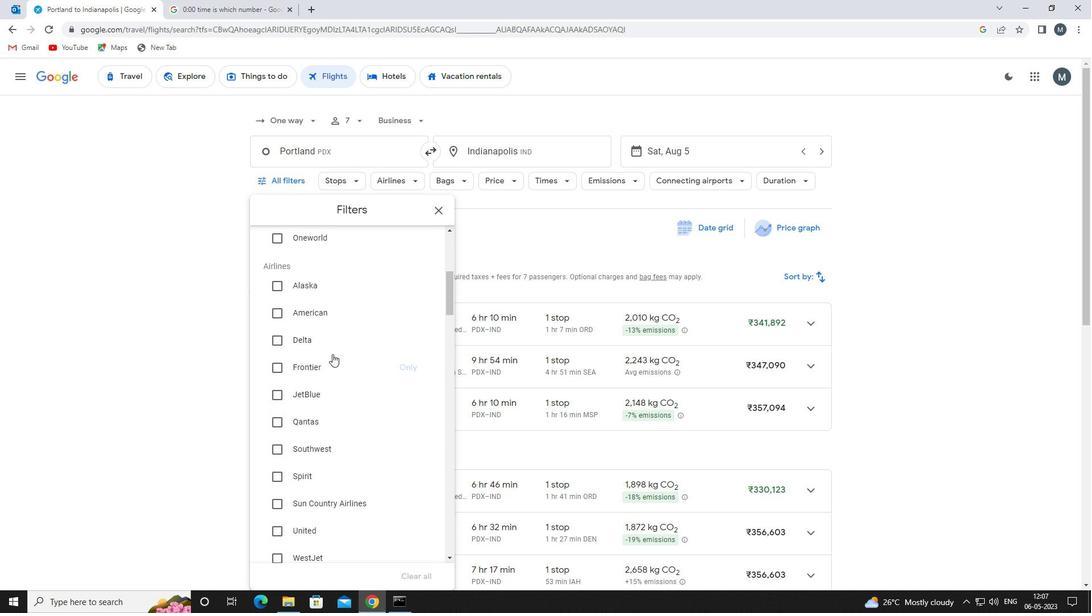 
Action: Mouse pressed left at (331, 344)
Screenshot: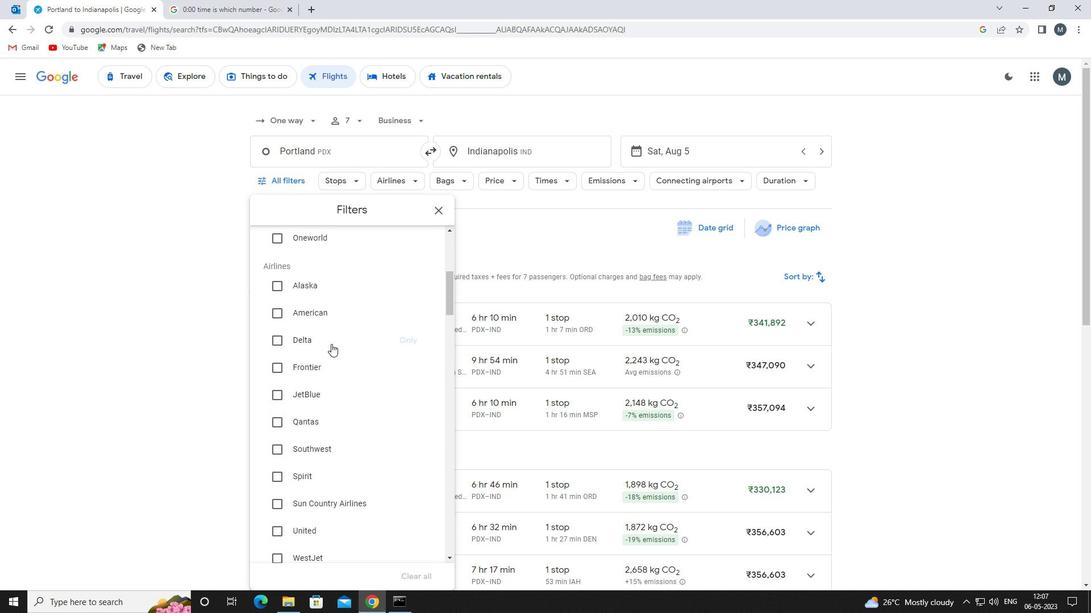 
Action: Mouse moved to (341, 347)
Screenshot: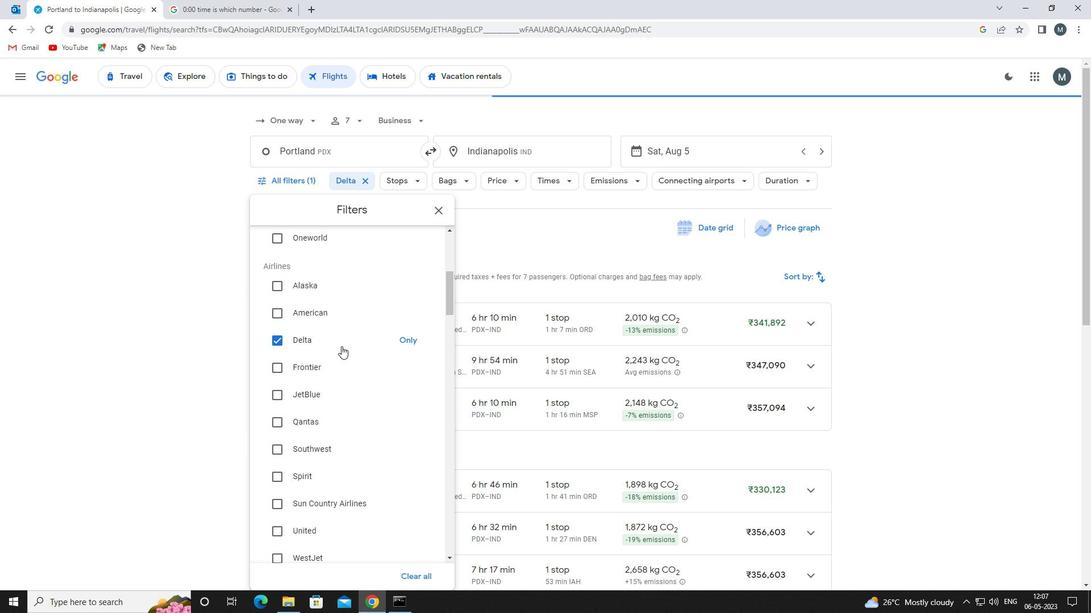 
Action: Mouse scrolled (341, 346) with delta (0, 0)
Screenshot: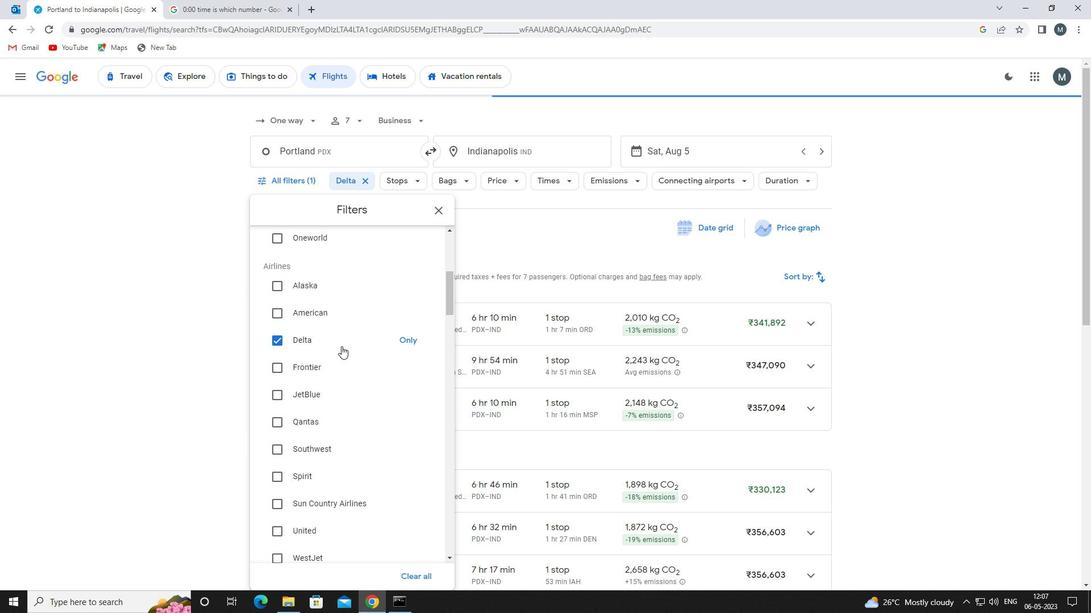 
Action: Mouse moved to (341, 347)
Screenshot: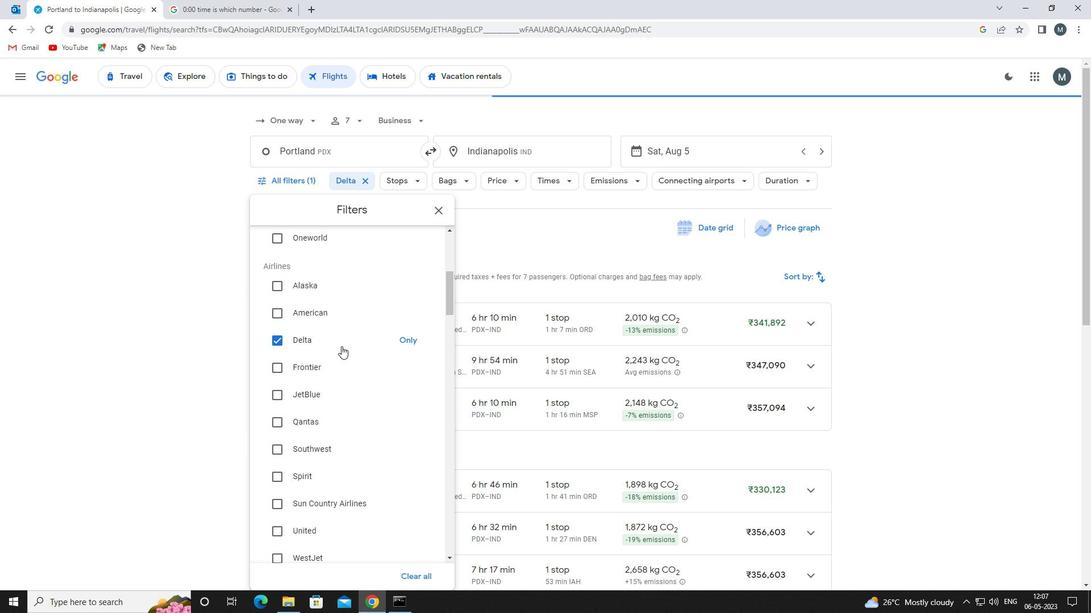 
Action: Mouse scrolled (341, 346) with delta (0, 0)
Screenshot: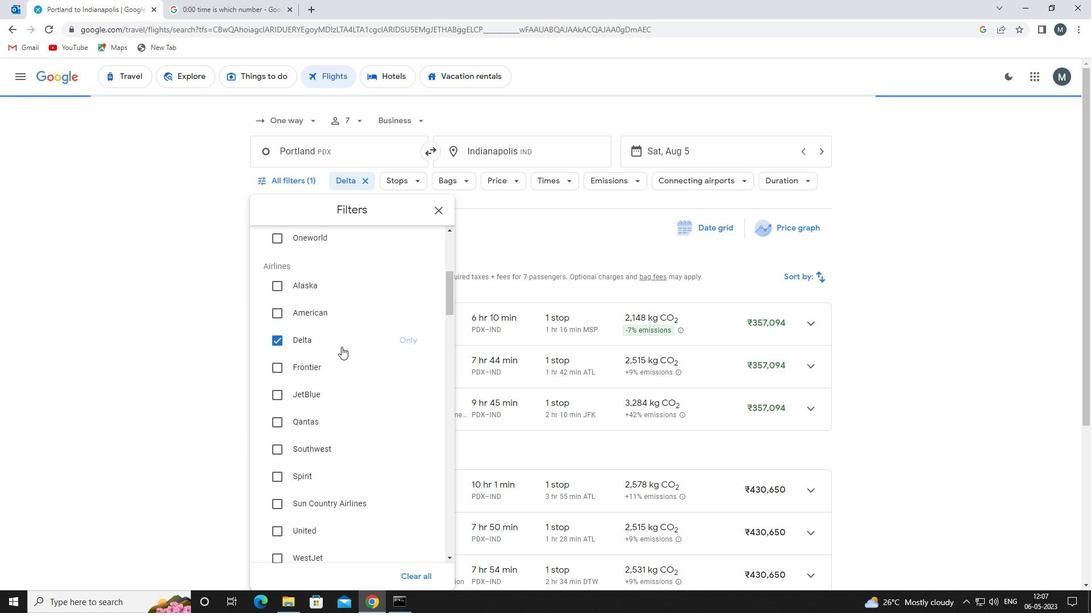 
Action: Mouse moved to (341, 348)
Screenshot: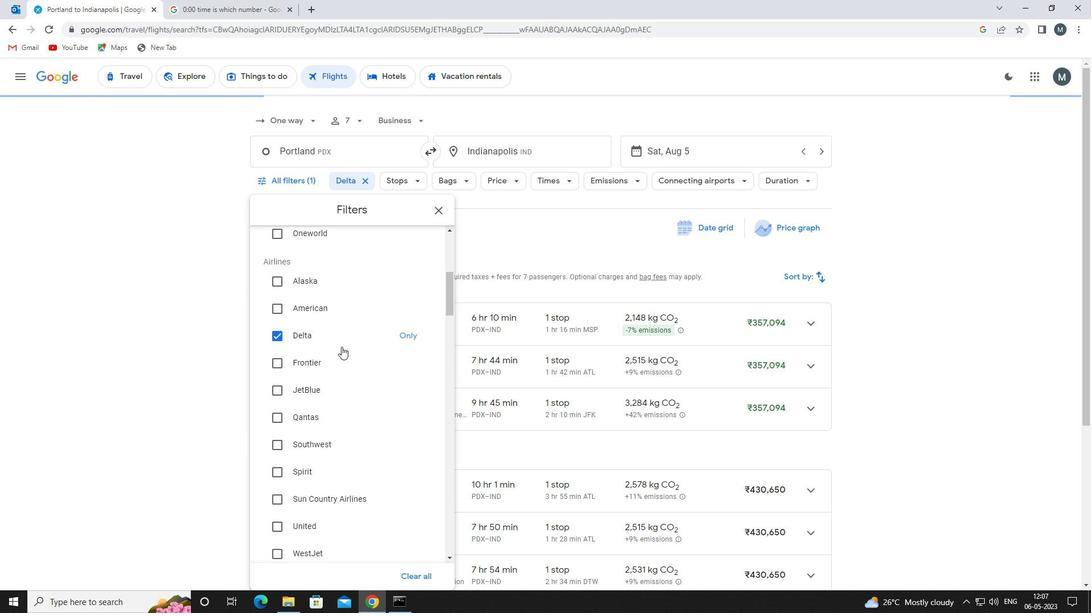 
Action: Mouse scrolled (341, 347) with delta (0, 0)
Screenshot: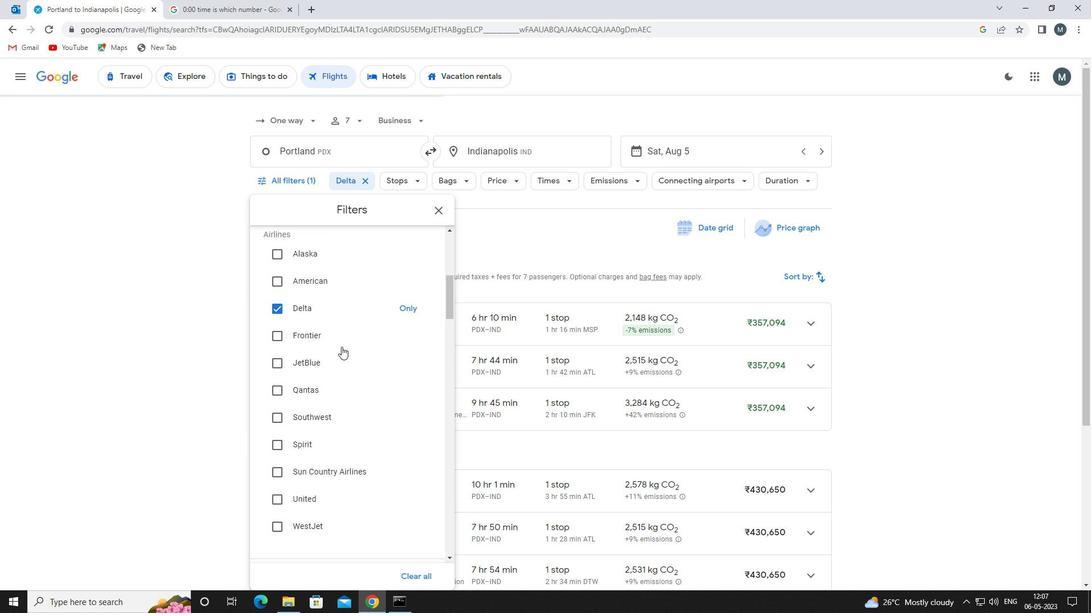 
Action: Mouse scrolled (341, 347) with delta (0, 0)
Screenshot: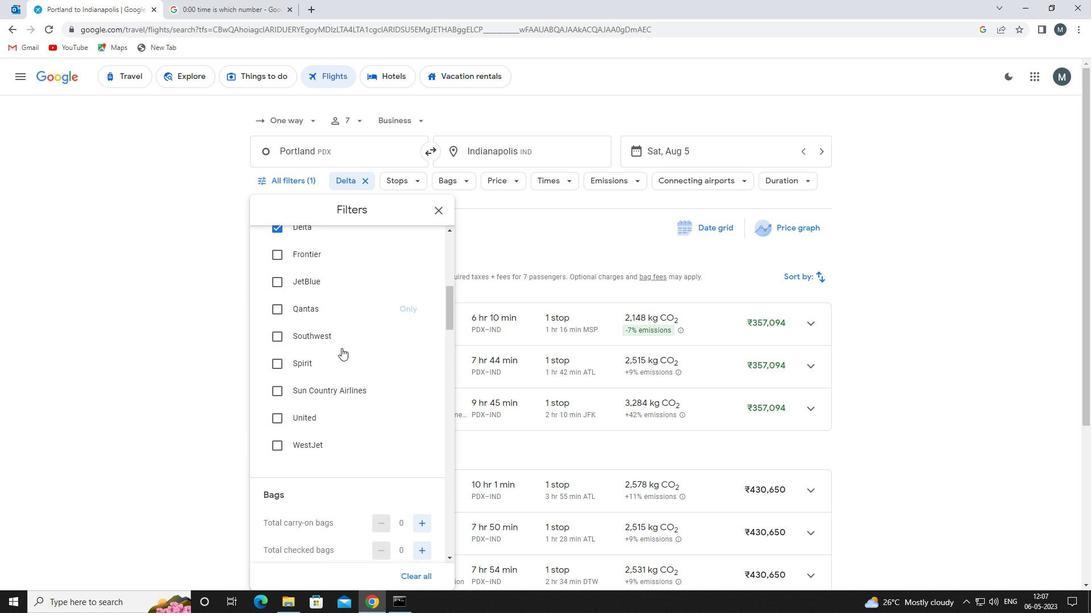 
Action: Mouse moved to (341, 350)
Screenshot: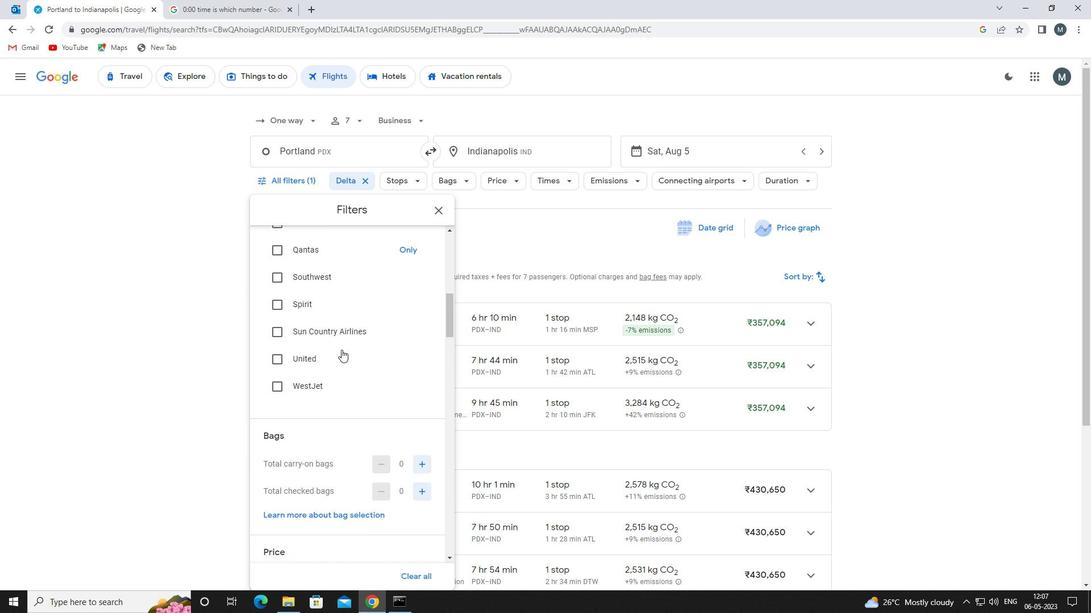 
Action: Mouse scrolled (341, 350) with delta (0, 0)
Screenshot: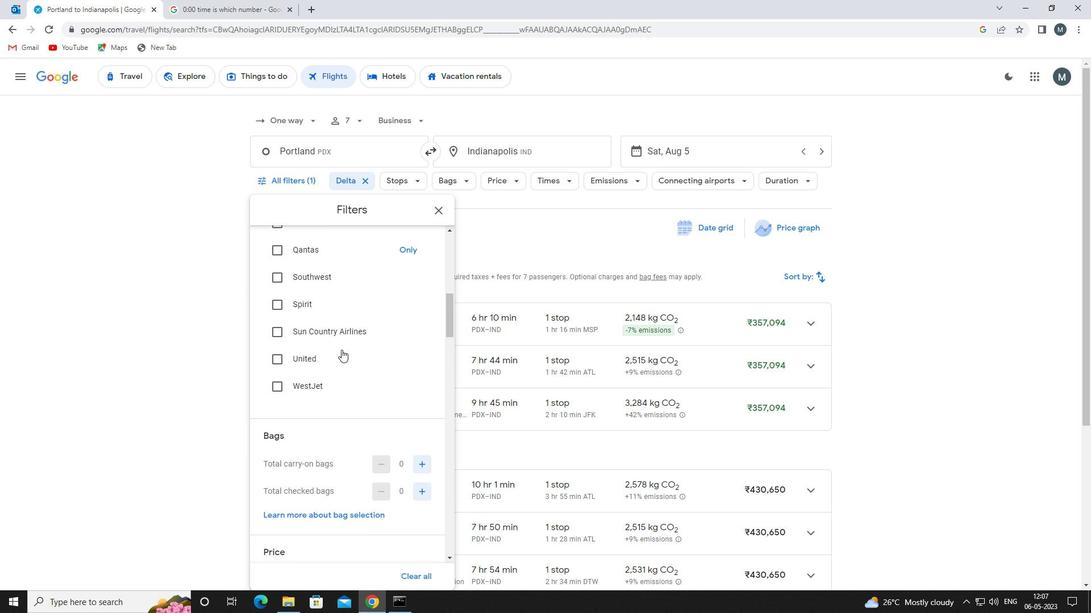 
Action: Mouse moved to (353, 366)
Screenshot: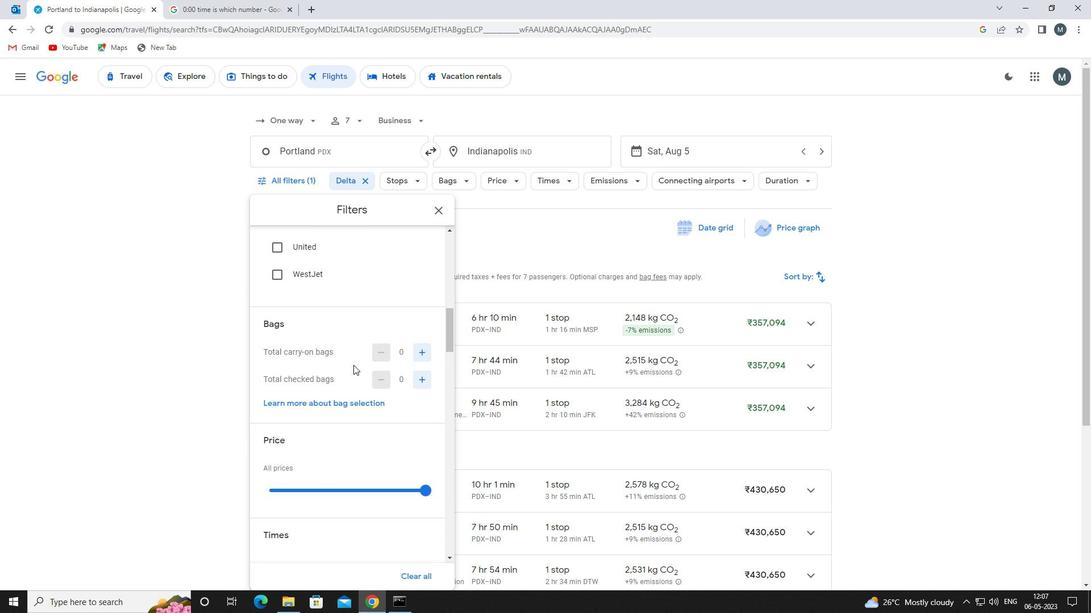
Action: Mouse scrolled (353, 365) with delta (0, 0)
Screenshot: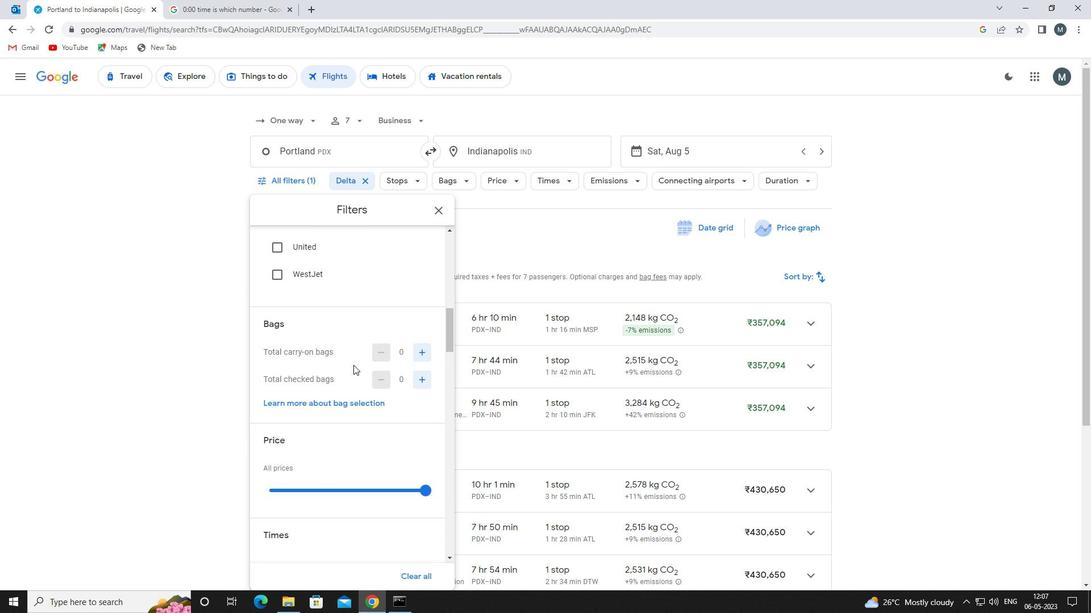 
Action: Mouse moved to (353, 367)
Screenshot: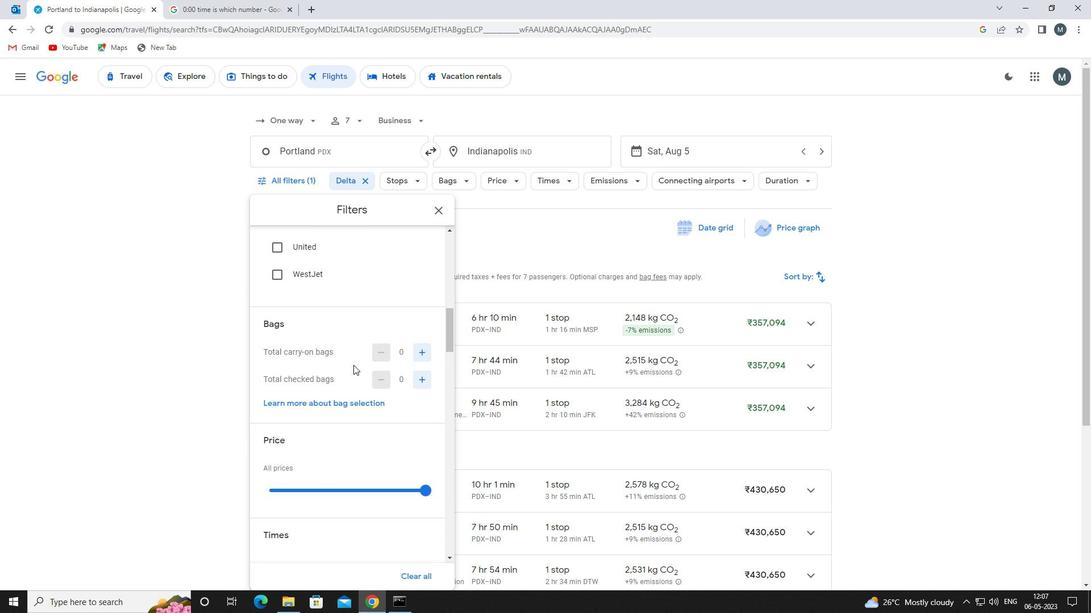 
Action: Mouse scrolled (353, 366) with delta (0, 0)
Screenshot: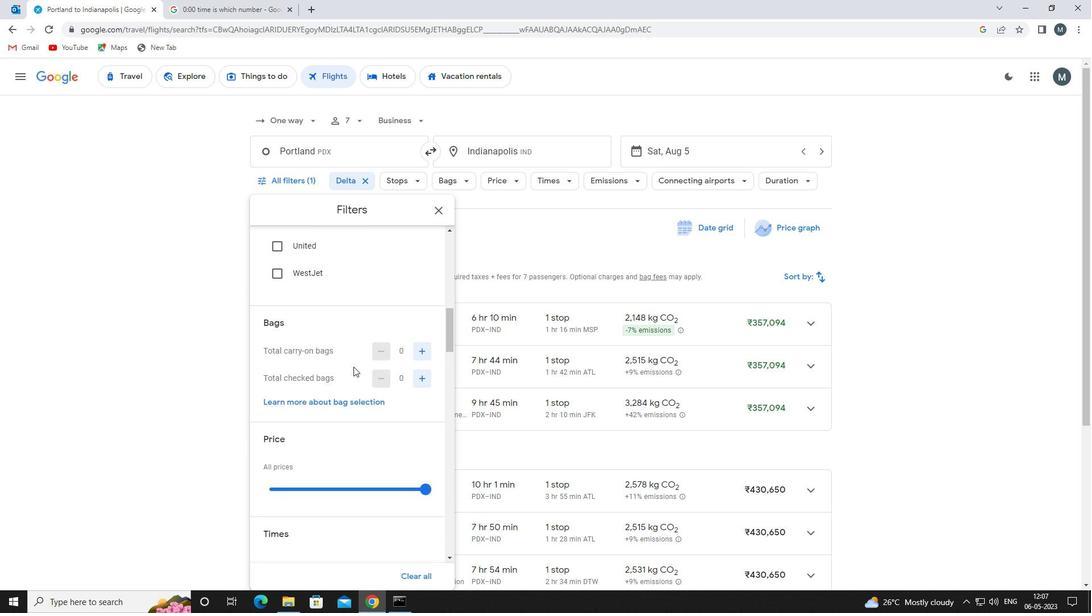 
Action: Mouse moved to (355, 371)
Screenshot: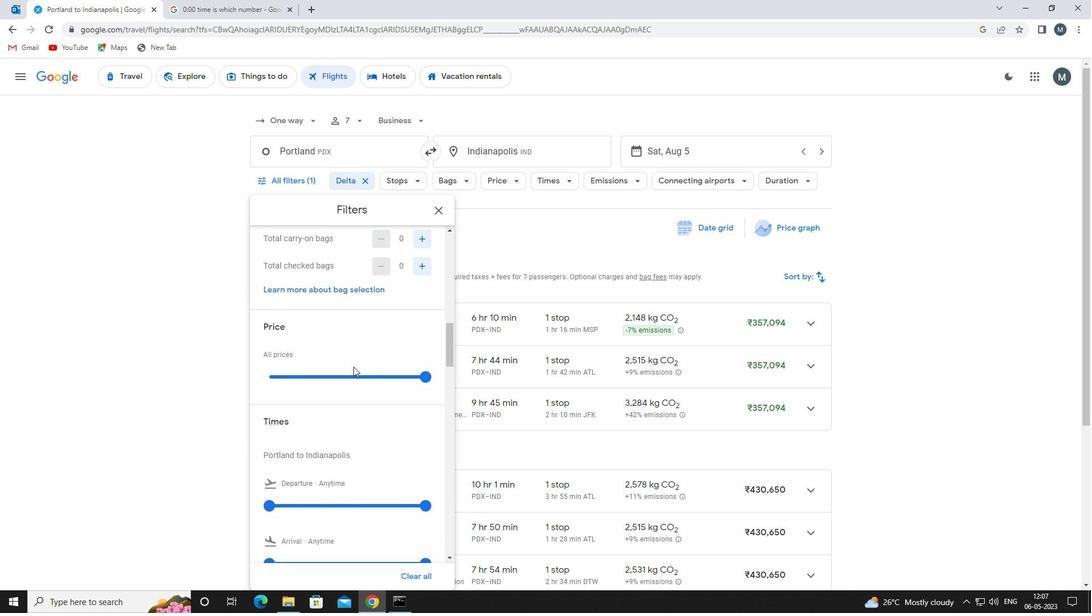 
Action: Mouse pressed left at (355, 371)
Screenshot: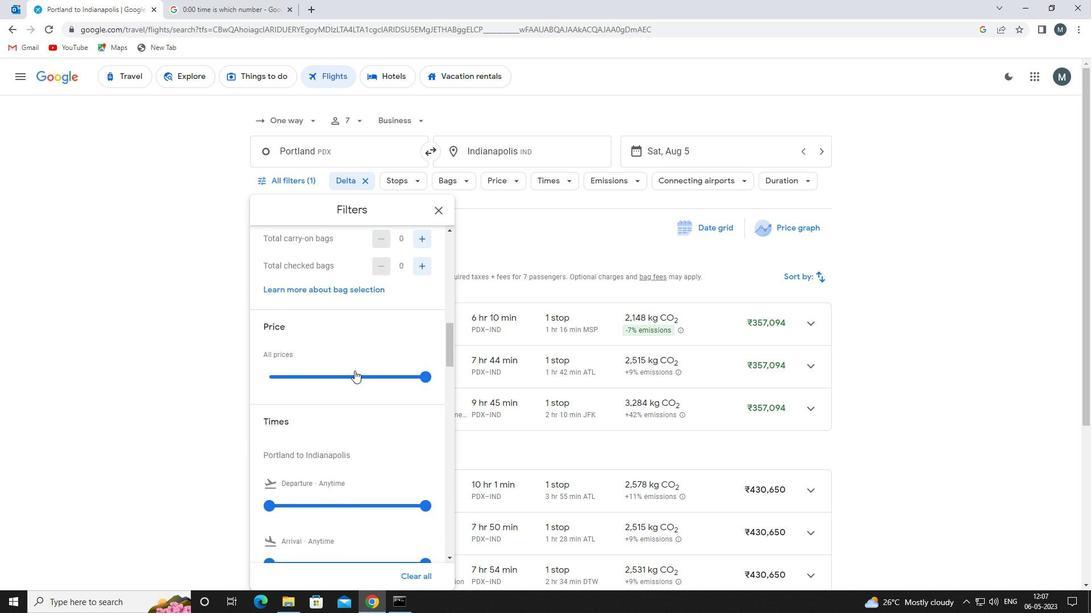 
Action: Mouse moved to (354, 374)
Screenshot: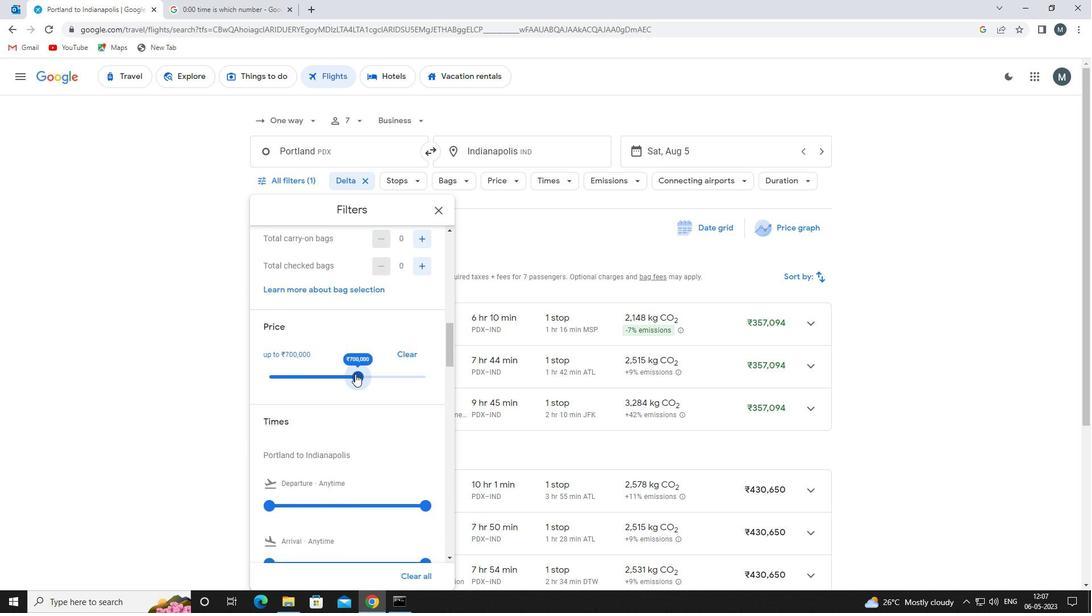 
Action: Mouse pressed left at (354, 374)
Screenshot: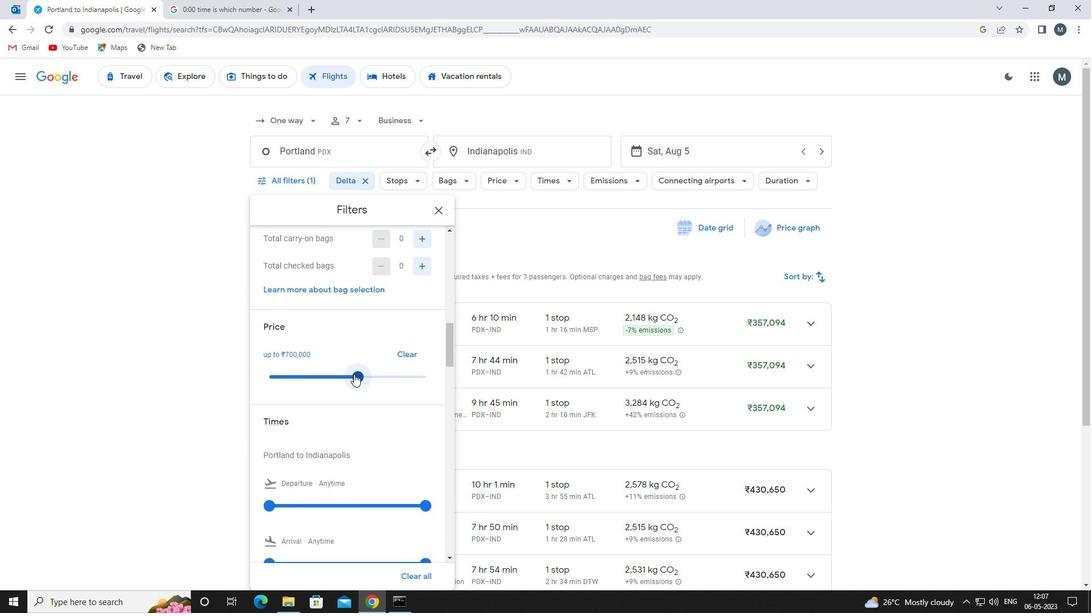 
Action: Mouse moved to (352, 368)
Screenshot: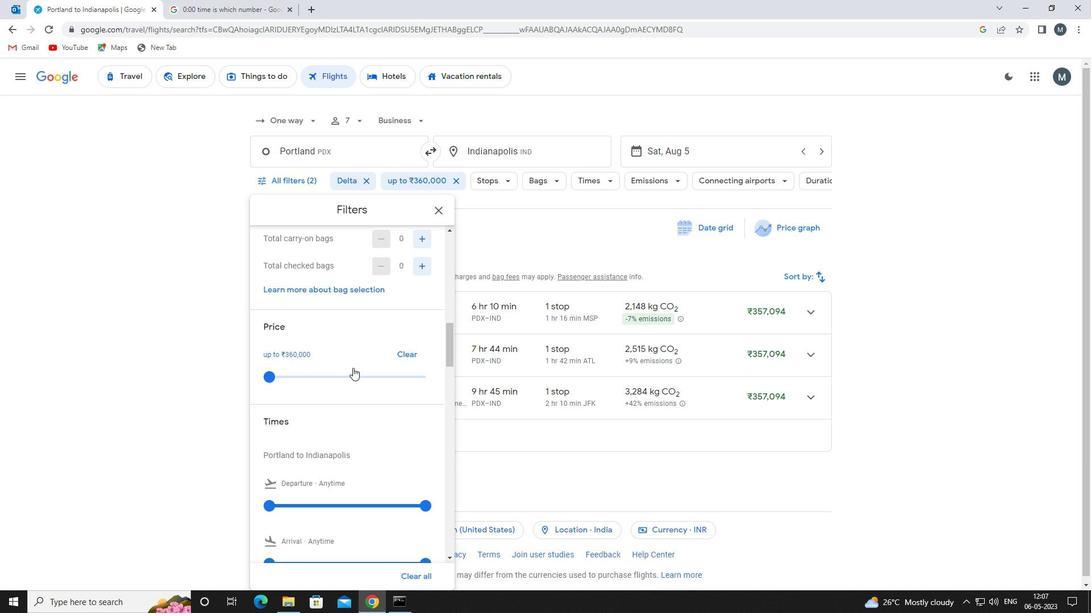 
Action: Mouse scrolled (352, 367) with delta (0, 0)
Screenshot: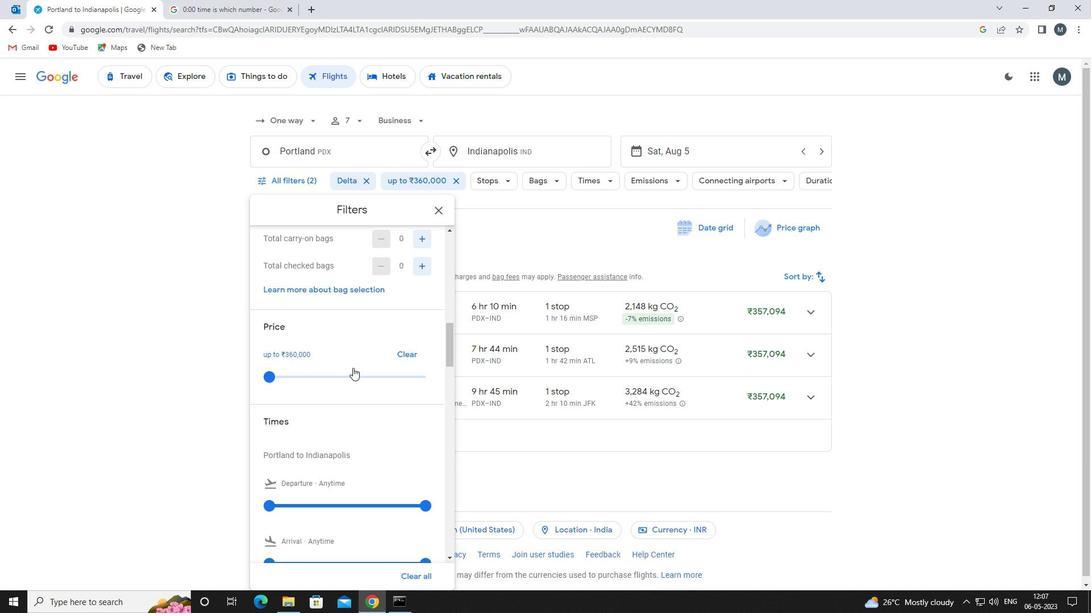 
Action: Mouse moved to (352, 368)
Screenshot: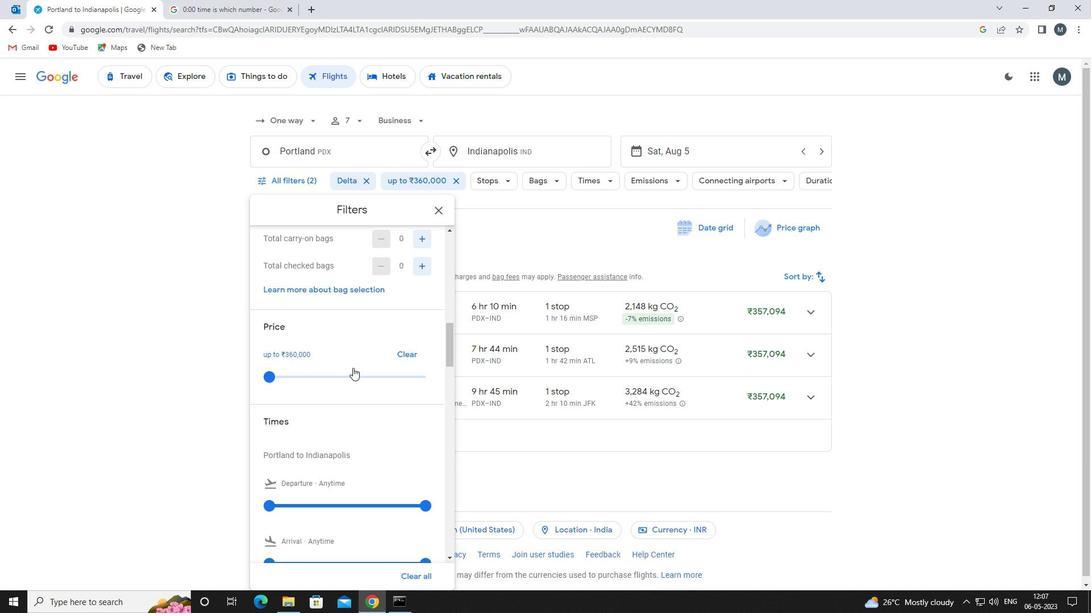 
Action: Mouse scrolled (352, 367) with delta (0, 0)
Screenshot: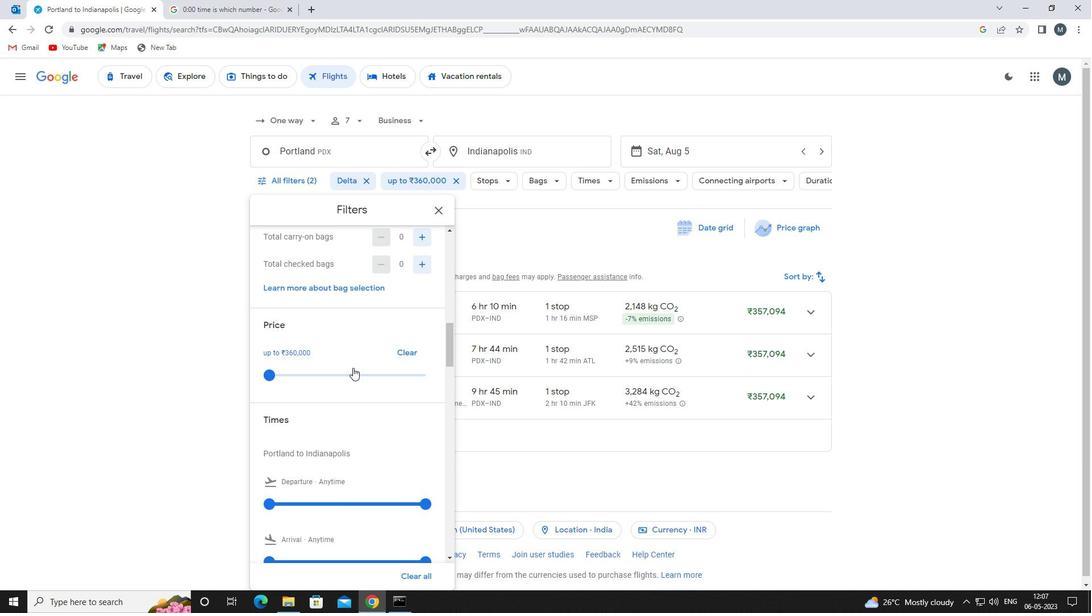 
Action: Mouse moved to (264, 391)
Screenshot: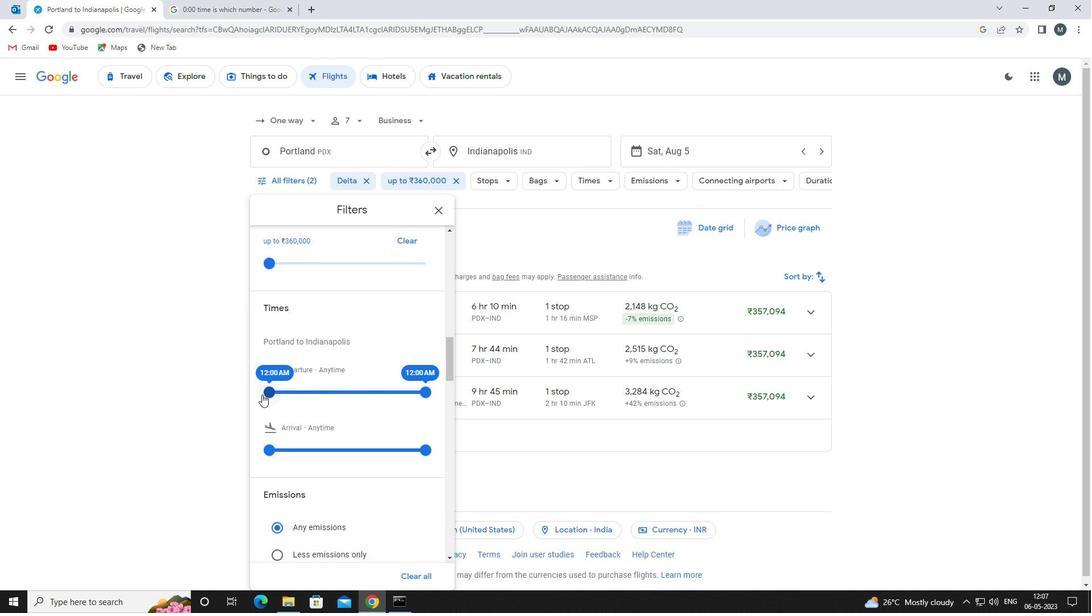 
Action: Mouse pressed left at (264, 391)
Screenshot: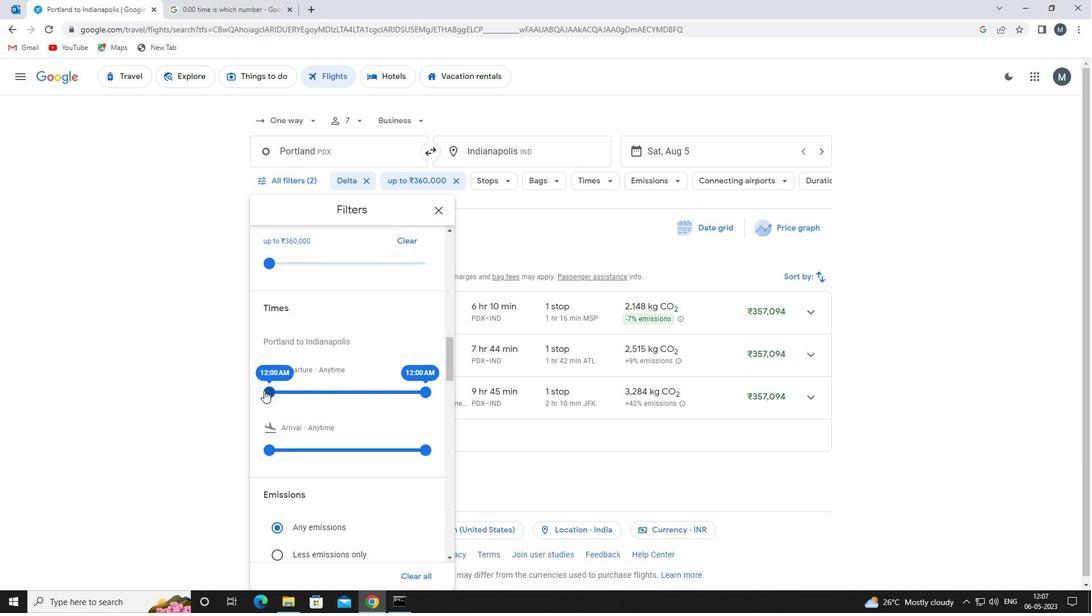 
Action: Mouse moved to (422, 392)
Screenshot: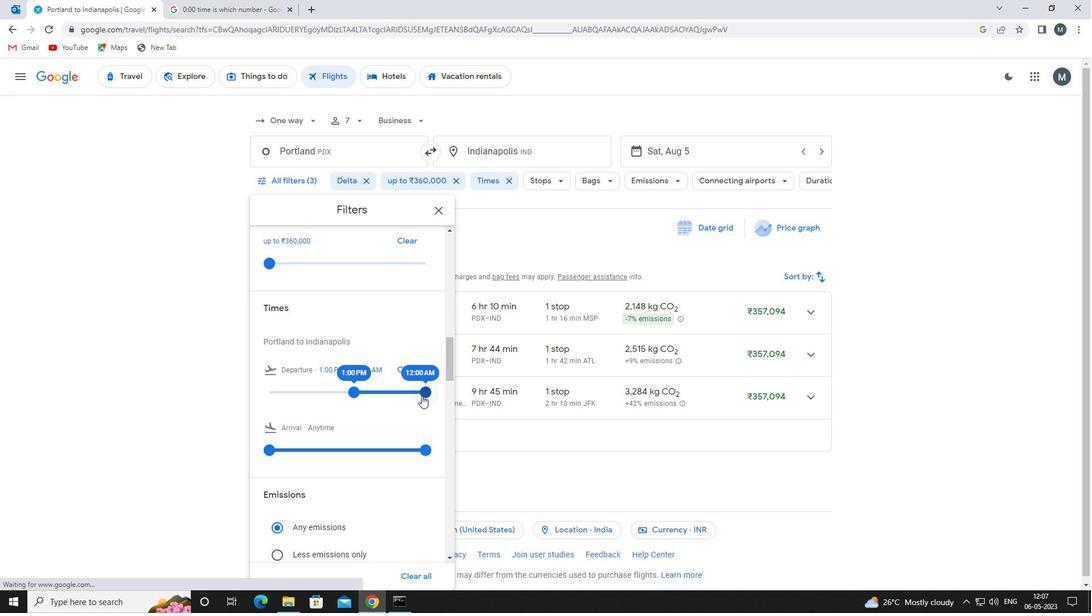 
Action: Mouse pressed left at (422, 392)
Screenshot: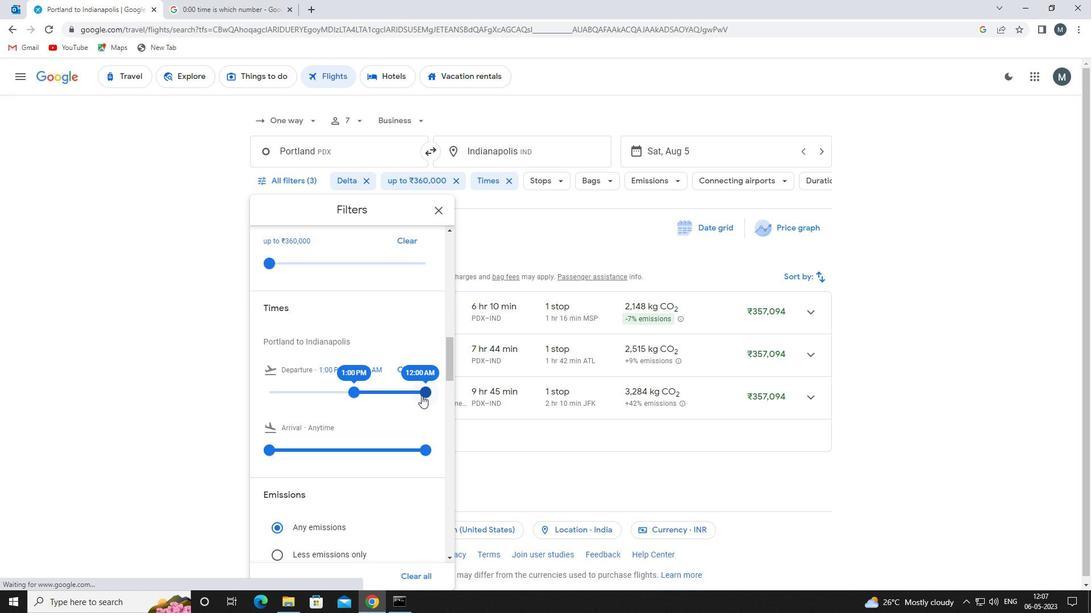 
Action: Mouse moved to (347, 387)
Screenshot: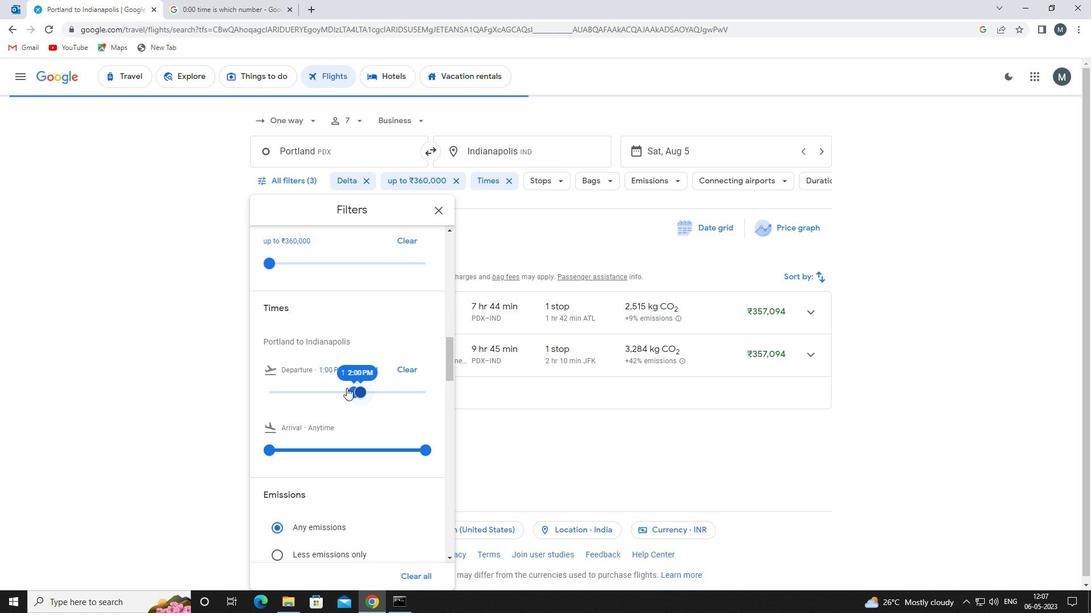 
Action: Mouse scrolled (347, 386) with delta (0, 0)
Screenshot: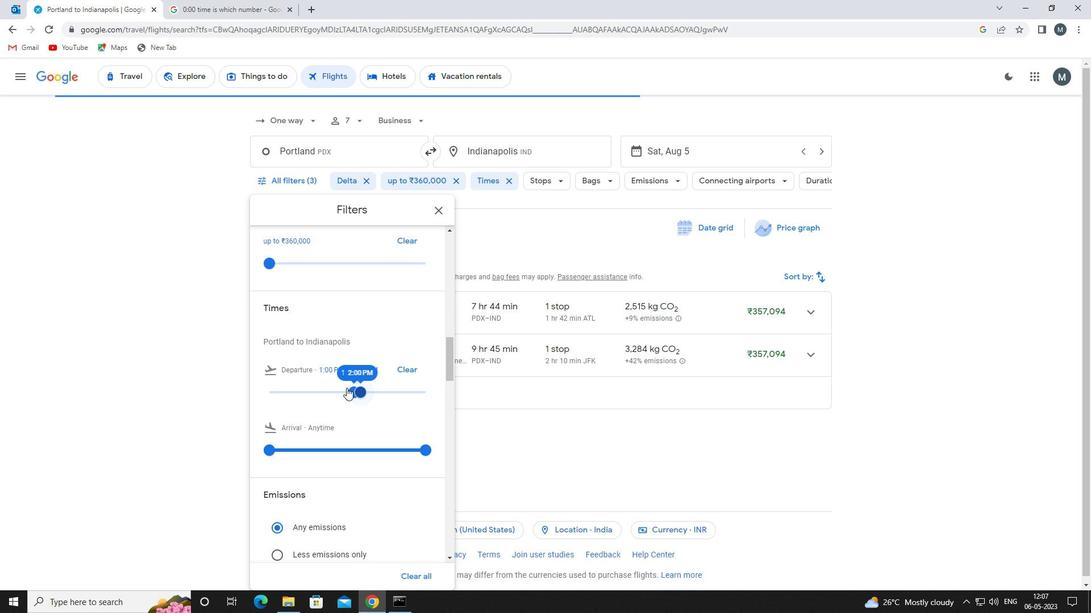 
Action: Mouse scrolled (347, 386) with delta (0, 0)
Screenshot: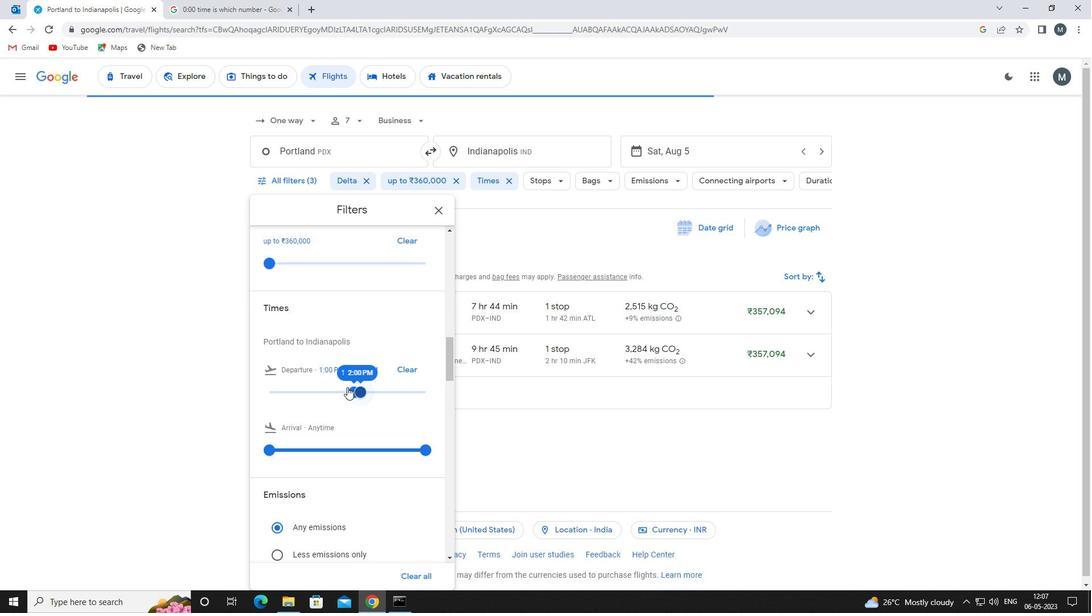 
Action: Mouse moved to (439, 212)
Screenshot: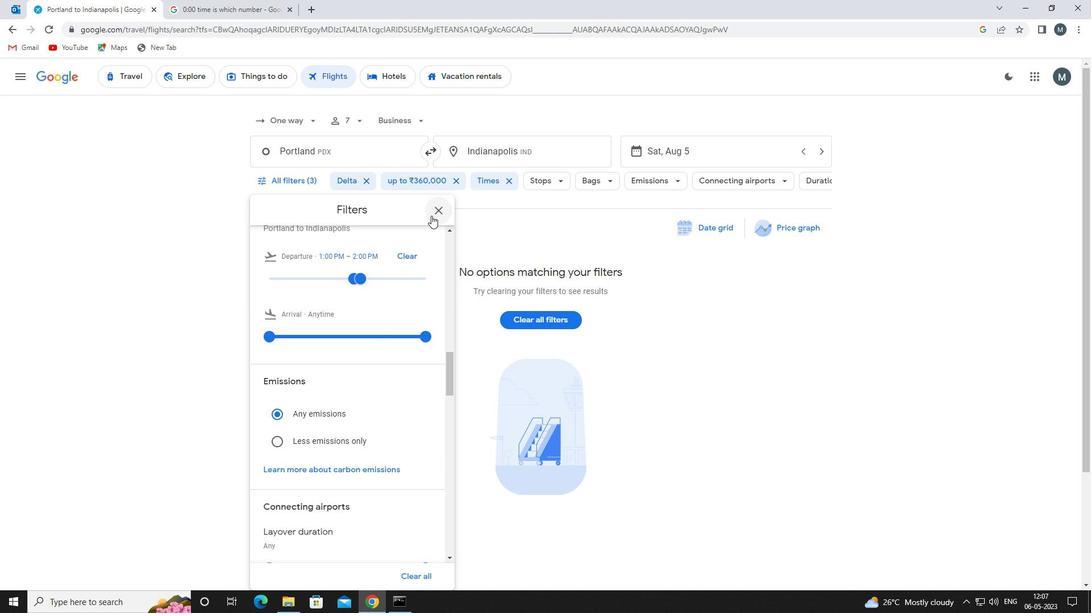 
Action: Mouse pressed left at (439, 212)
Screenshot: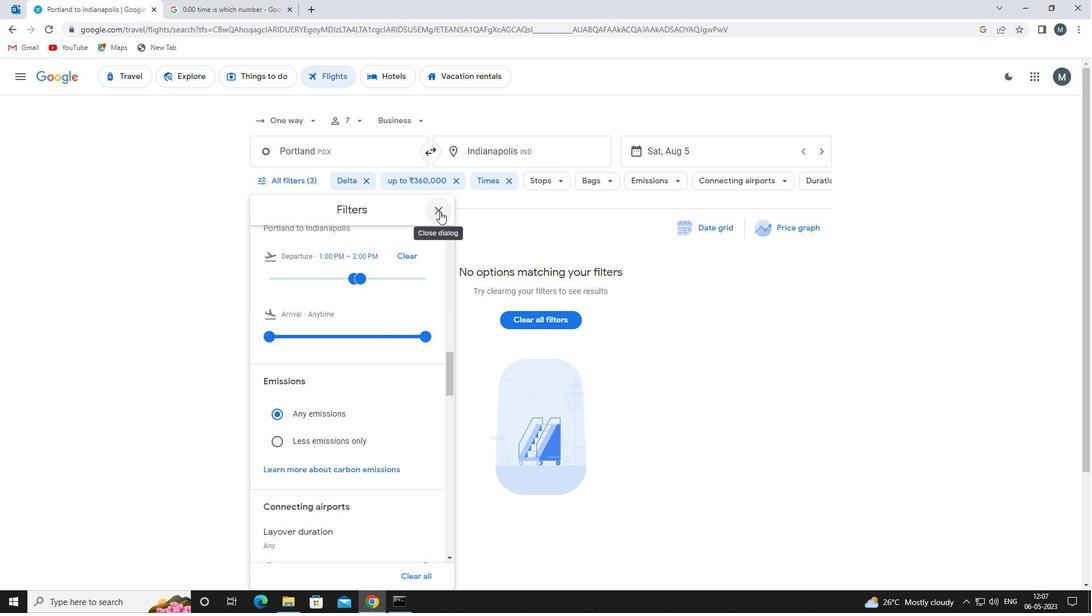 
Action: Mouse moved to (433, 216)
Screenshot: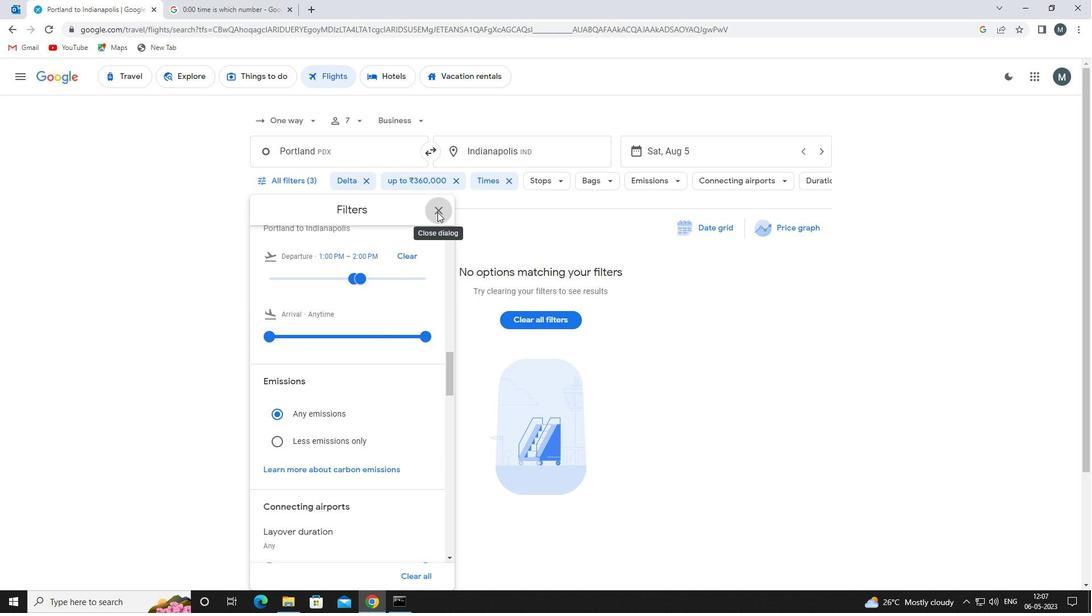 
